 Task: open an excel sheet and write heading  Budget MasterAdd Categories in a column and its values below  'Housing, Transportation, Groceries, Utilities, Entertainment, Dining Out, Health, Miscellaneous, Savings & Total. 'Add Budgeted amountin next column and its values below  $1,500, $300, $400, $150, $200, $250, $100, $150, $500 & $3,550. Add Actual amount in next column and its values below  $1,400, $280, $420, $160, $180, $270, $90, $140, $550 & $3,550. Add Difference in next column and its values below  -$100, -$20, +$20, +$10, -$20, +$20, -$10, -$10, +$50 & $0. J6Save page Excel Spreadsheet File Workbook Sheetbook
Action: Mouse moved to (540, 259)
Screenshot: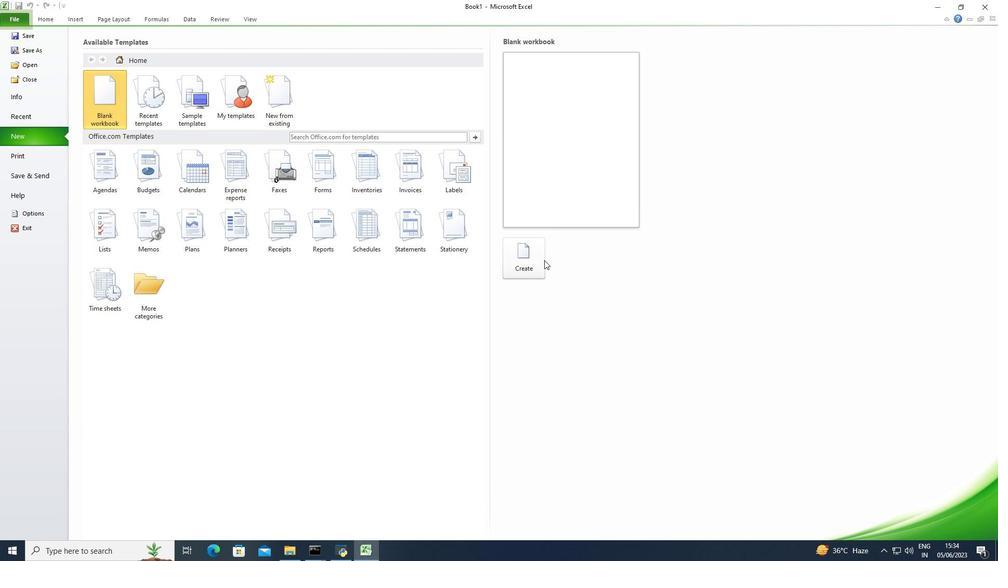 
Action: Mouse pressed left at (540, 259)
Screenshot: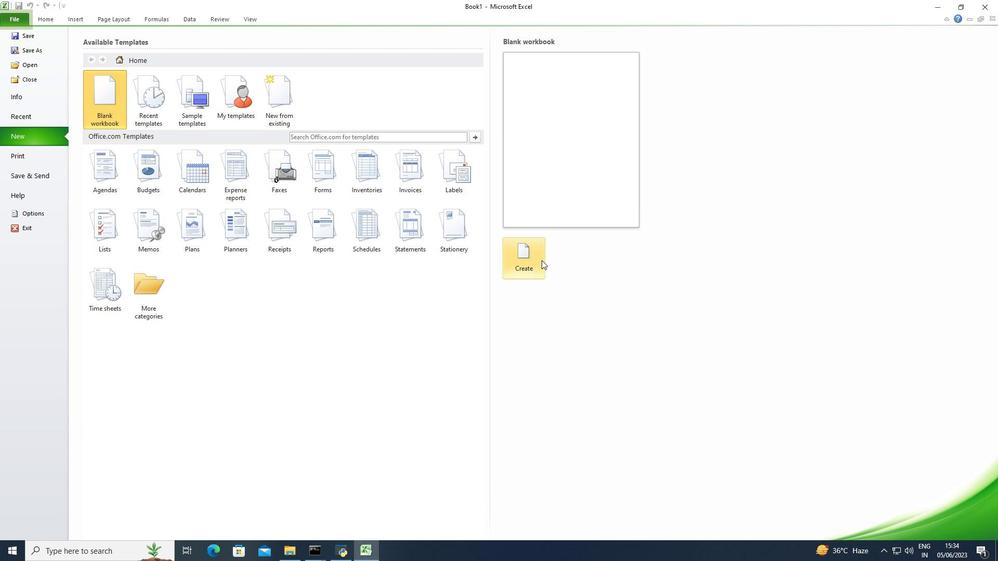 
Action: Mouse moved to (29, 101)
Screenshot: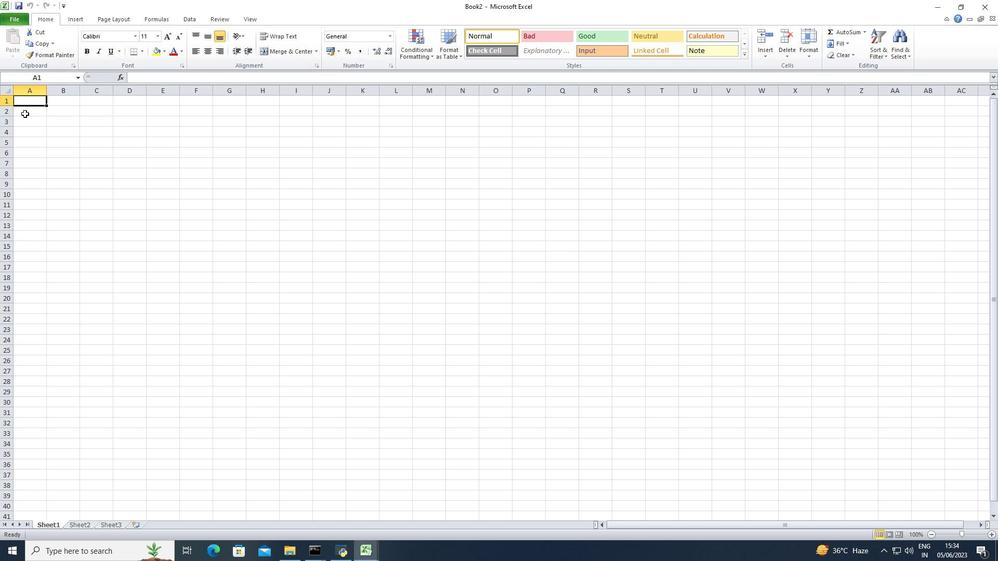 
Action: Mouse pressed left at (29, 101)
Screenshot: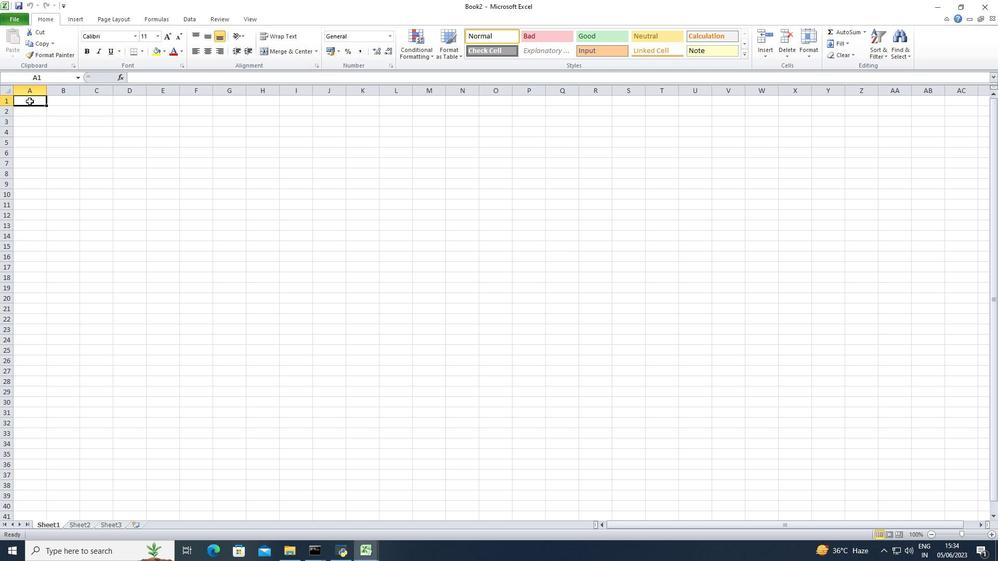 
Action: Key pressed <Key.shift>Budget<Key.space><Key.shift>Master<Key.down><Key.down><Key.shift>Categories<Key.down><Key.shift>Housing<Key.down><Key.shift>Transportation<Key.down><Key.shift>Groceries<Key.enter><Key.shift><Key.shift><Key.shift><Key.shift><Key.shift><Key.shift><Key.shift>Utilities<Key.enter><Key.shift>Entertainment<Key.down><Key.shift>Dining<Key.space><Key.shift>Out<Key.down><Key.shift>Health<Key.enter><Key.shift>Miscellaneous<Key.down><Key.shift>Savings<Key.down><Key.shift>Total<Key.down><Key.right><Key.right><Key.up><Key.up><Key.up><Key.up><Key.up><Key.up><Key.up><Key.up><Key.up><Key.up><Key.up><Key.shift>Budgeted<Key.space><Key.shift>Amount<Key.down>1500<Key.down>300<Key.down>400<Key.down>150<Key.down>200<Key.down>250<Key.down>100<Key.down>150<Key.down>500<Key.down>3550<Key.down>
Screenshot: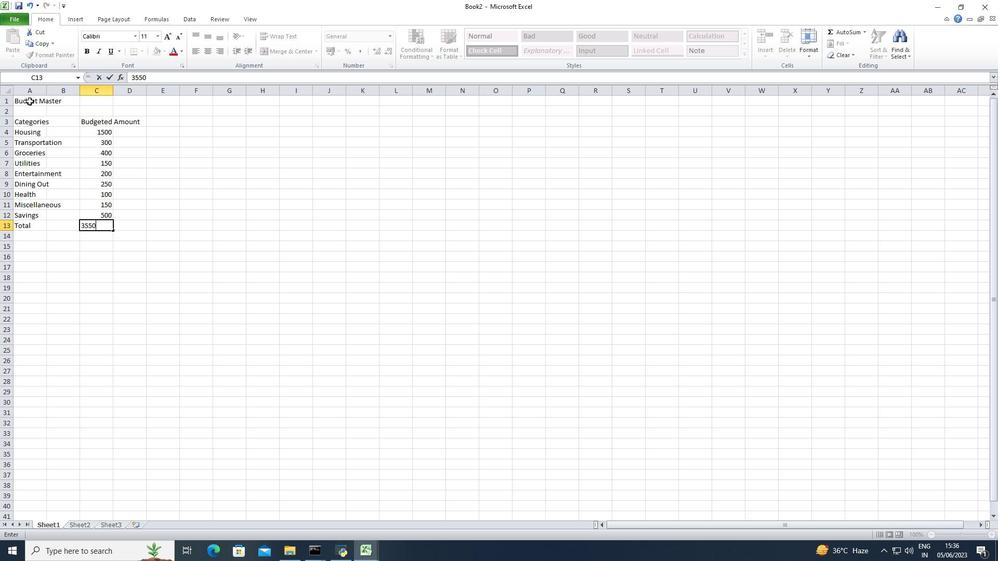 
Action: Mouse moved to (94, 129)
Screenshot: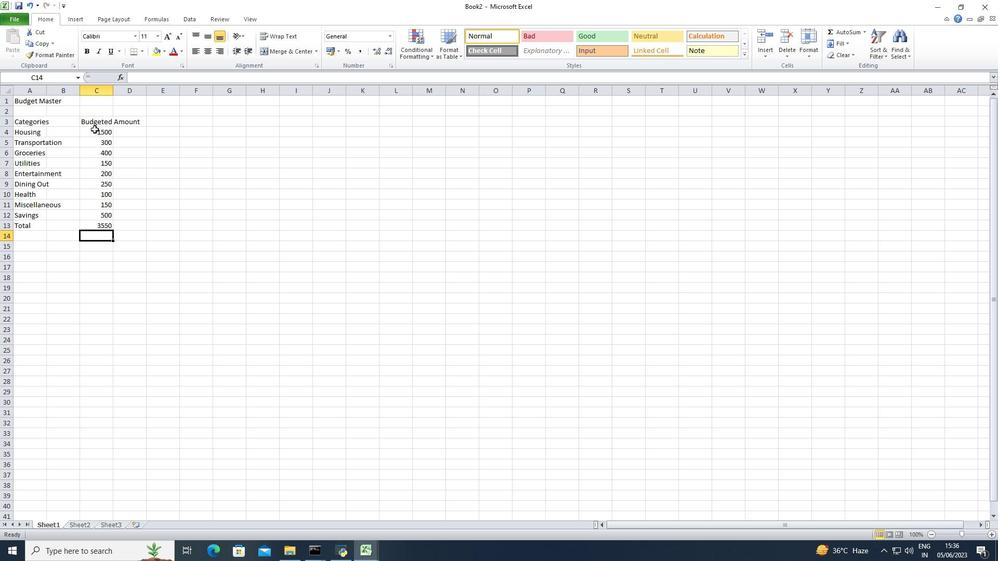 
Action: Mouse pressed left at (94, 129)
Screenshot: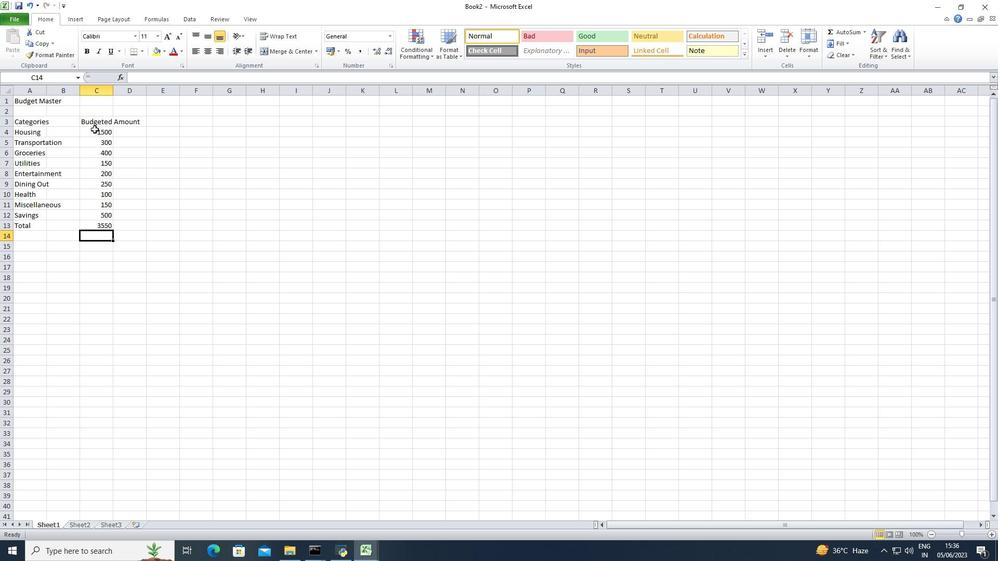 
Action: Mouse moved to (389, 32)
Screenshot: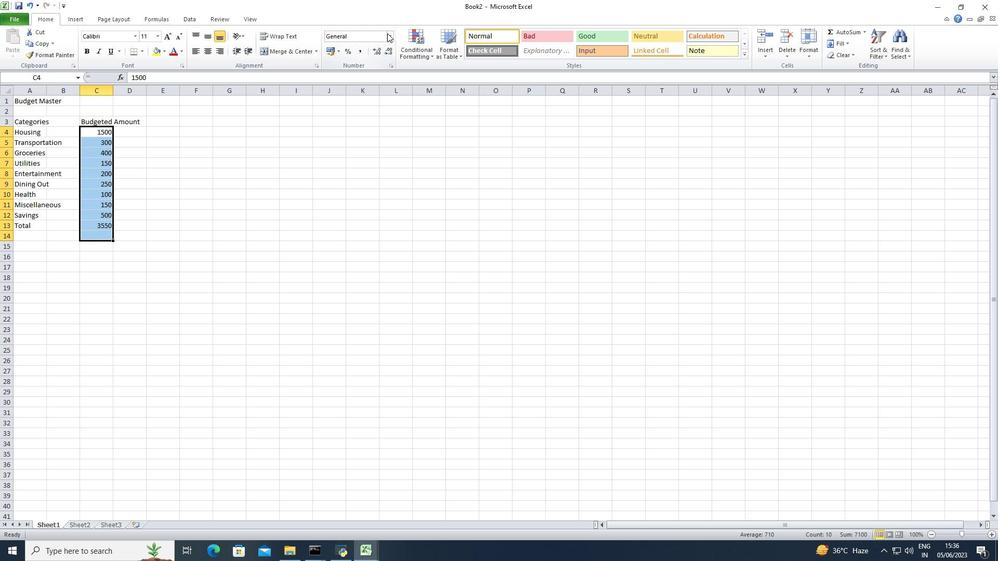 
Action: Mouse pressed left at (389, 32)
Screenshot: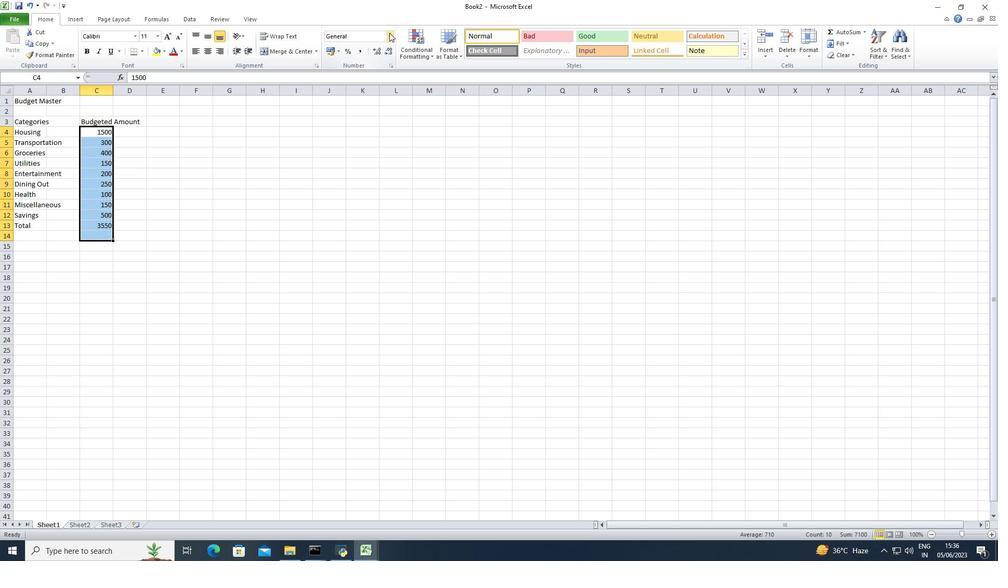 
Action: Mouse moved to (404, 298)
Screenshot: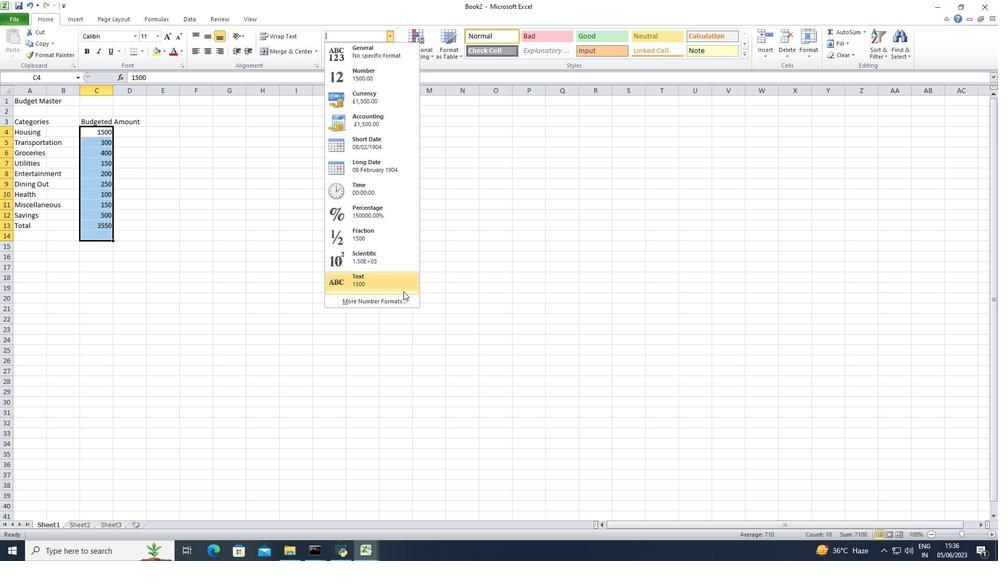 
Action: Mouse pressed left at (404, 298)
Screenshot: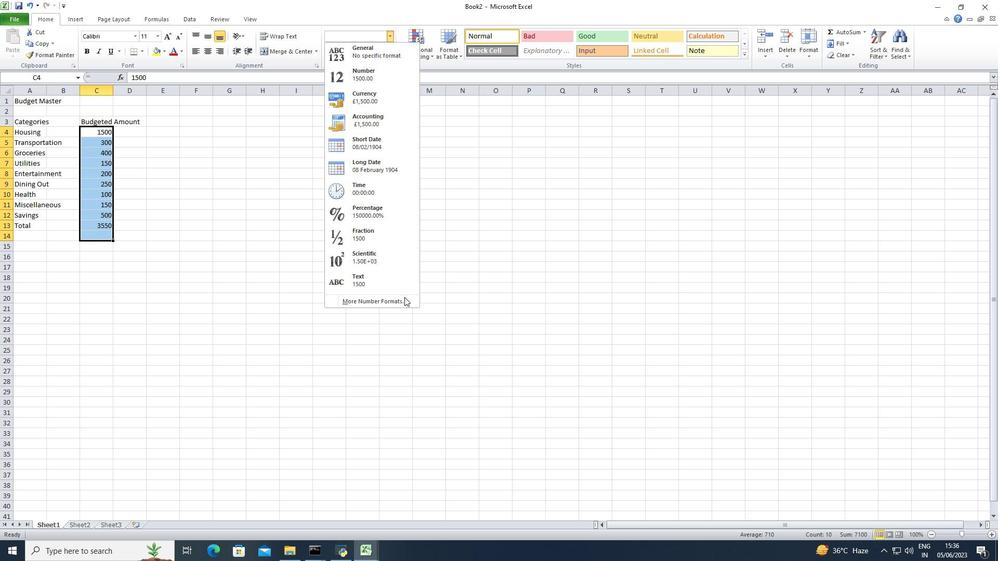 
Action: Mouse moved to (157, 191)
Screenshot: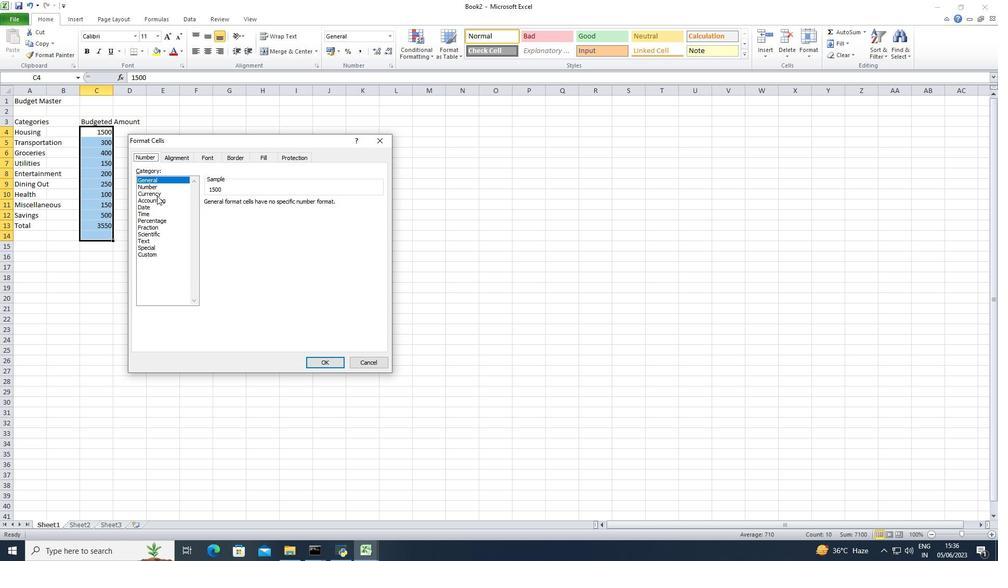 
Action: Mouse pressed left at (157, 191)
Screenshot: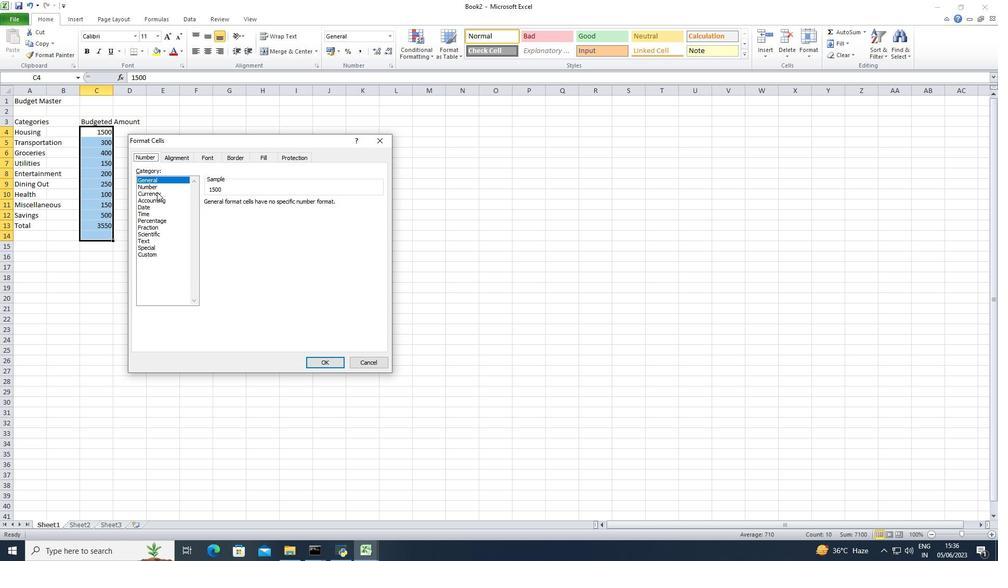 
Action: Mouse moved to (272, 203)
Screenshot: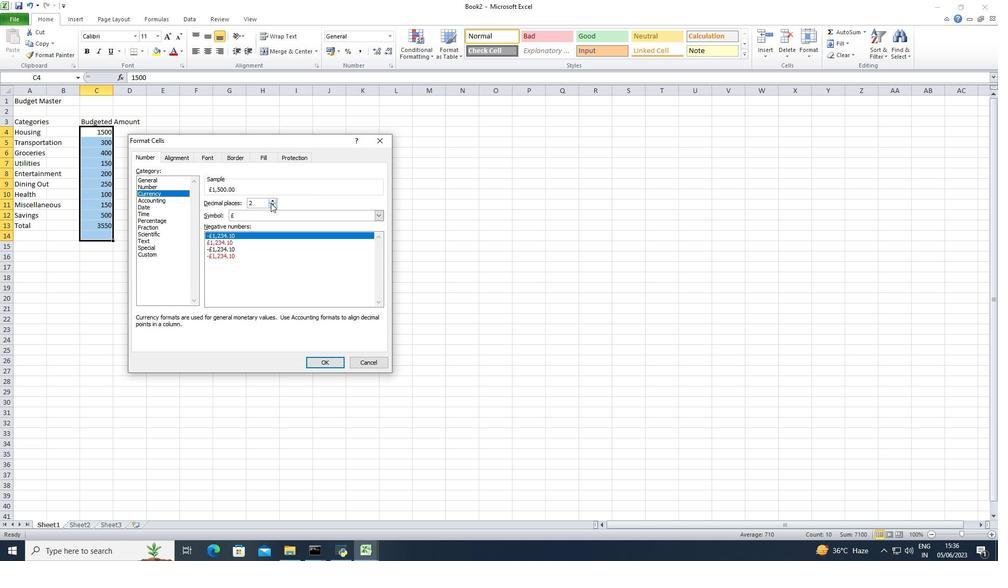 
Action: Mouse pressed left at (272, 203)
Screenshot: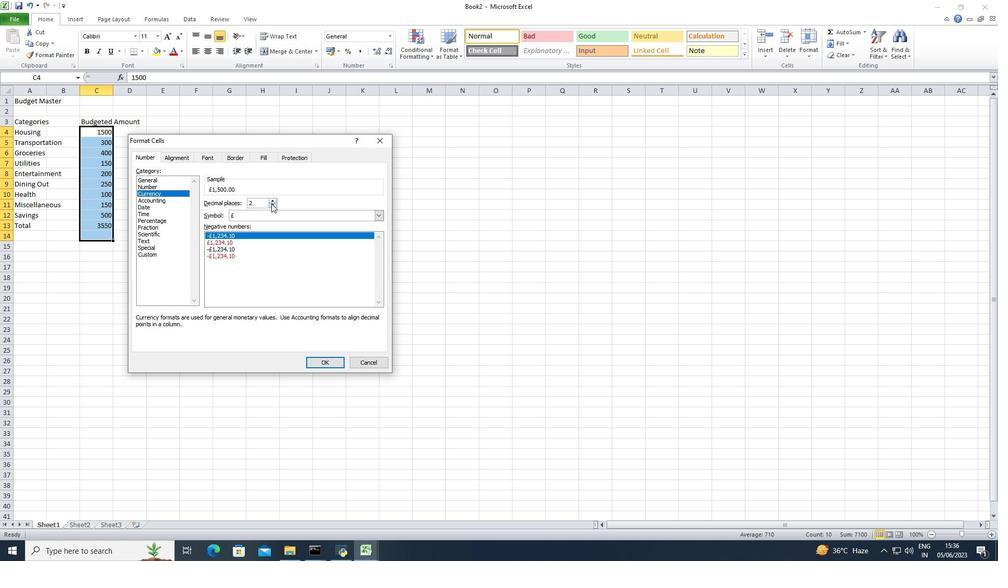 
Action: Mouse pressed left at (272, 203)
Screenshot: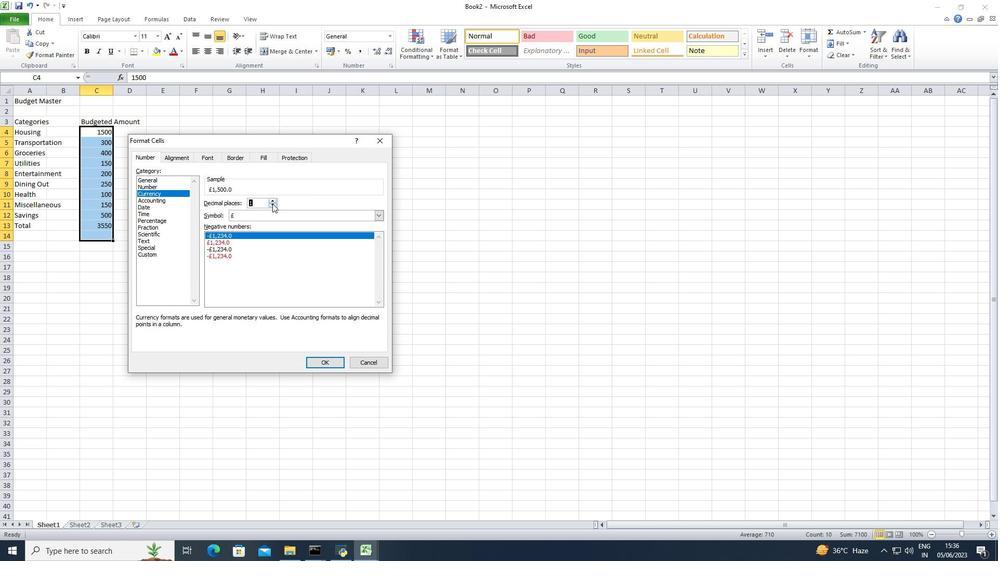 
Action: Mouse moved to (275, 214)
Screenshot: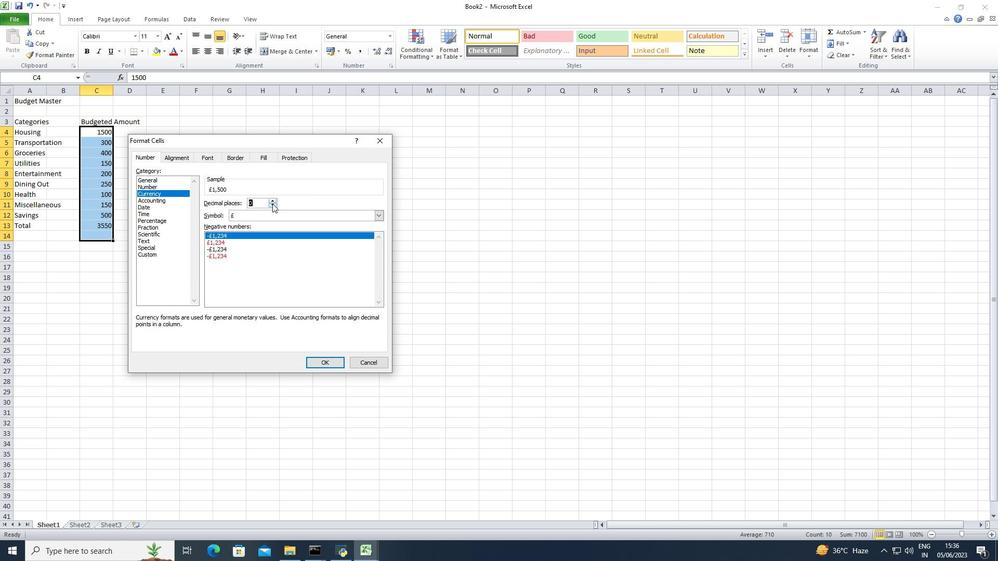 
Action: Mouse pressed left at (275, 214)
Screenshot: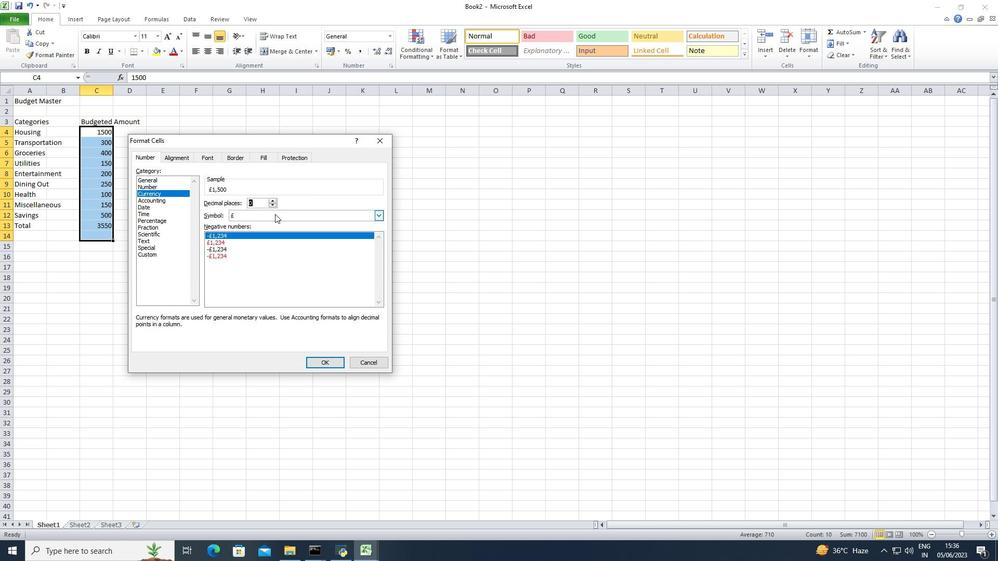 
Action: Mouse moved to (275, 248)
Screenshot: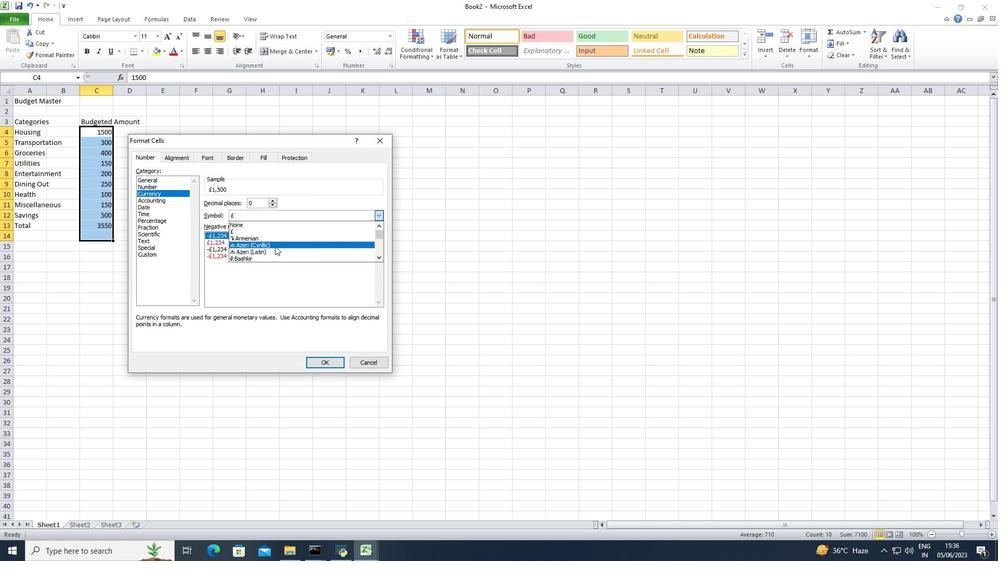 
Action: Mouse scrolled (275, 248) with delta (0, 0)
Screenshot: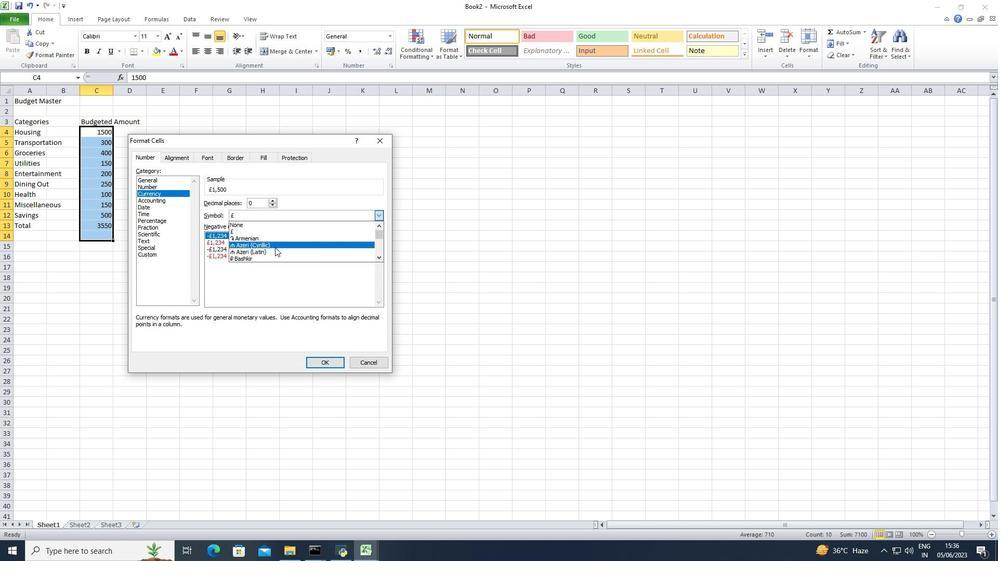 
Action: Mouse scrolled (275, 248) with delta (0, 0)
Screenshot: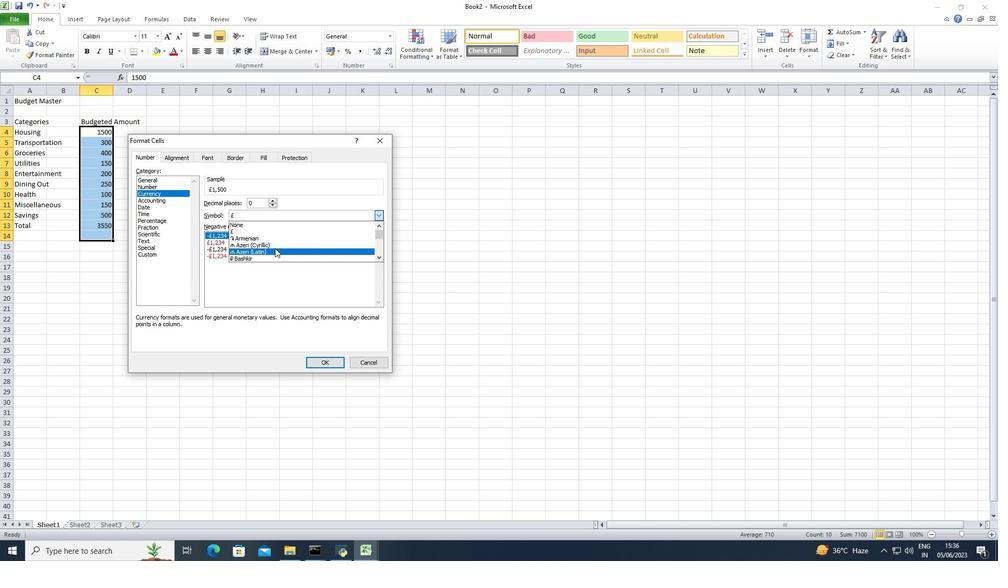 
Action: Mouse scrolled (275, 248) with delta (0, 0)
Screenshot: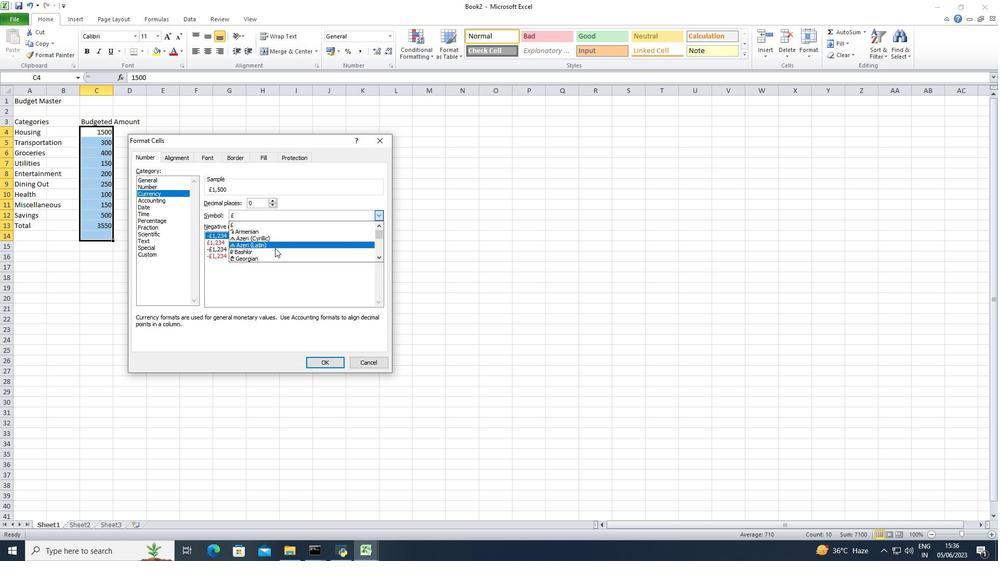 
Action: Mouse scrolled (275, 248) with delta (0, 0)
Screenshot: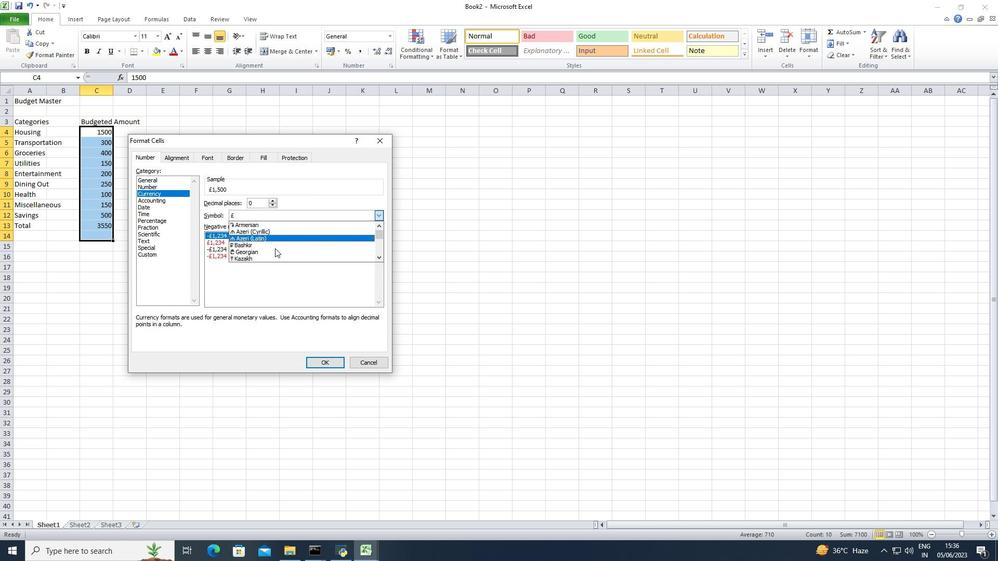 
Action: Mouse scrolled (275, 248) with delta (0, 0)
Screenshot: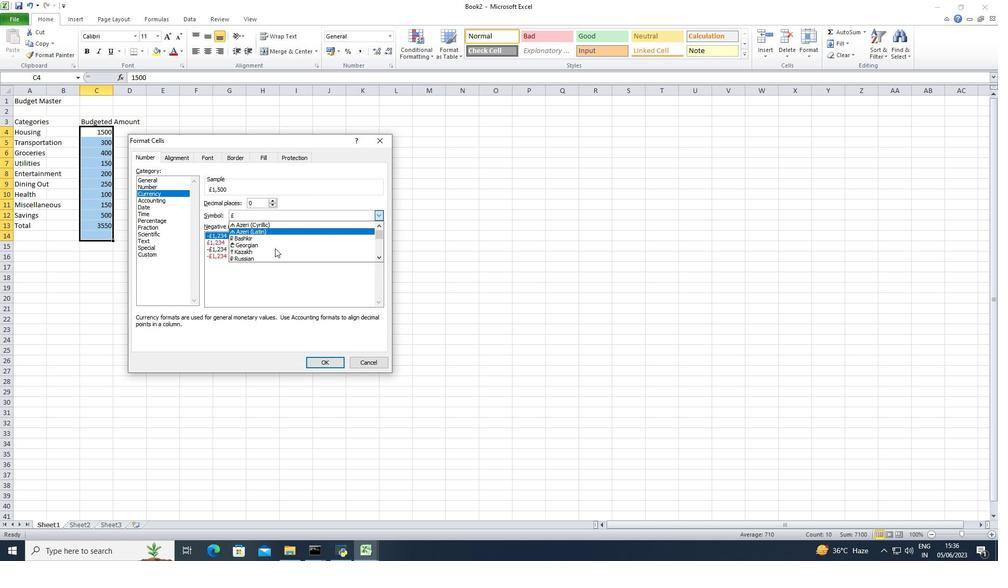 
Action: Mouse scrolled (275, 248) with delta (0, 0)
Screenshot: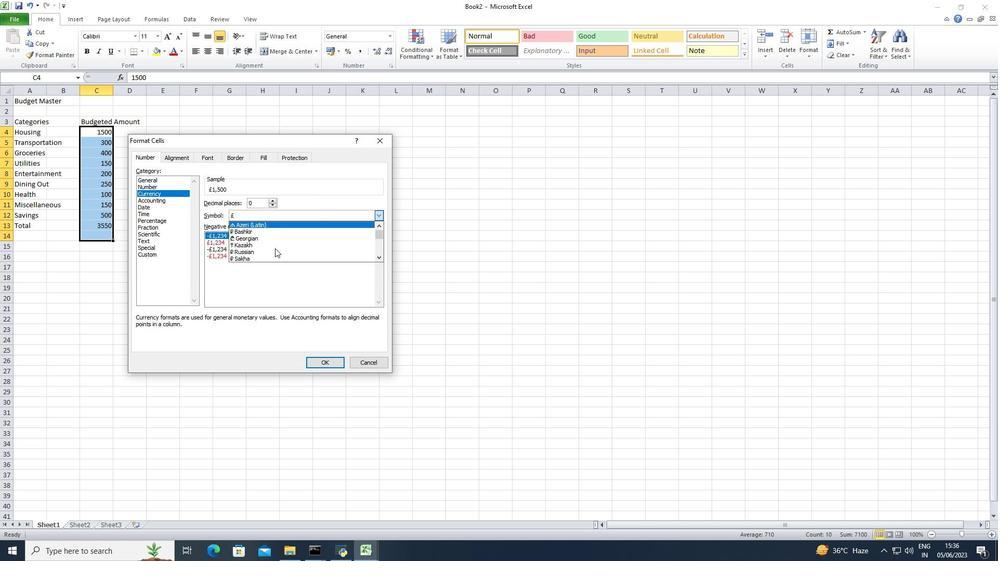 
Action: Mouse scrolled (275, 248) with delta (0, 0)
Screenshot: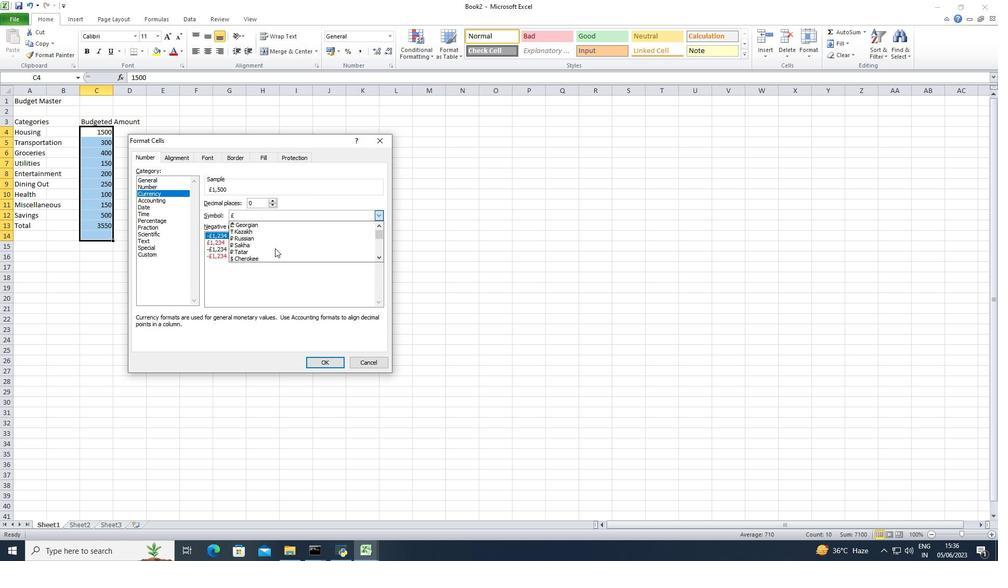 
Action: Mouse scrolled (275, 248) with delta (0, 0)
Screenshot: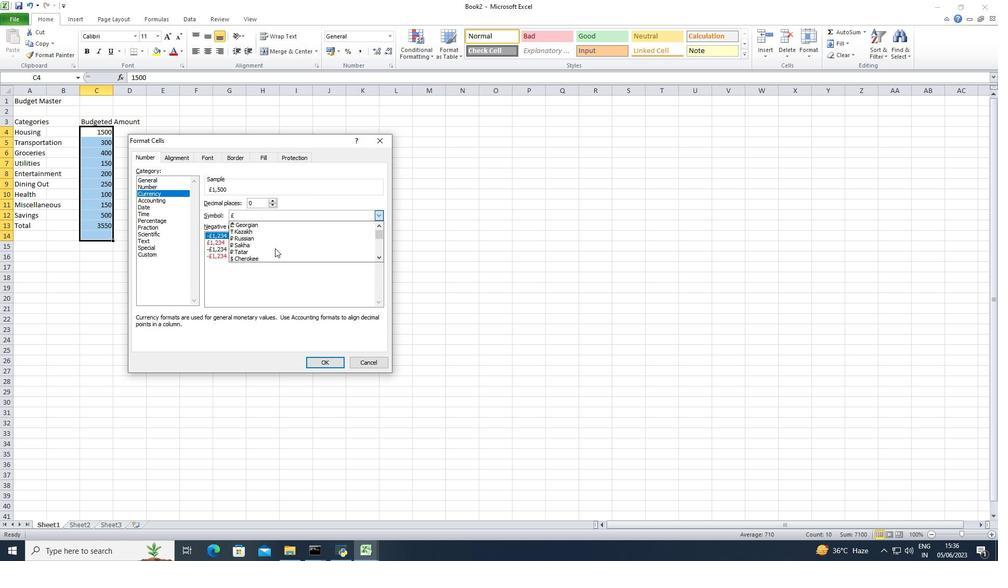 
Action: Mouse scrolled (275, 248) with delta (0, 0)
Screenshot: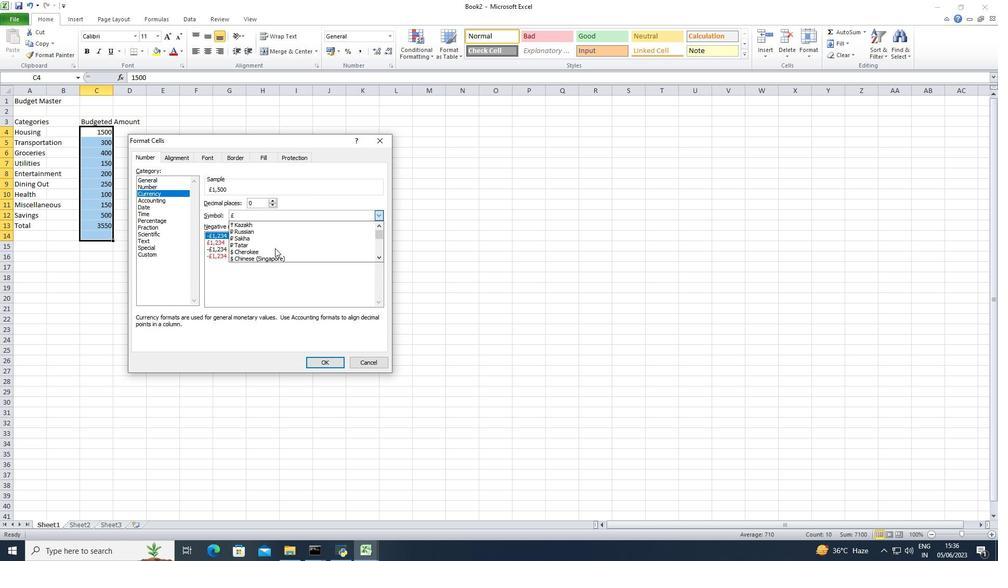 
Action: Mouse scrolled (275, 248) with delta (0, 0)
Screenshot: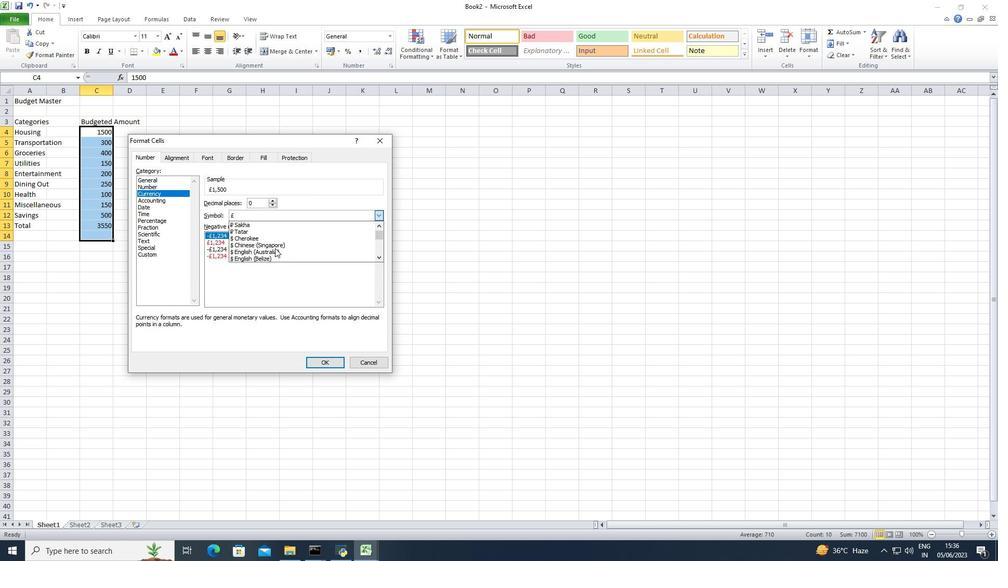 
Action: Mouse moved to (275, 249)
Screenshot: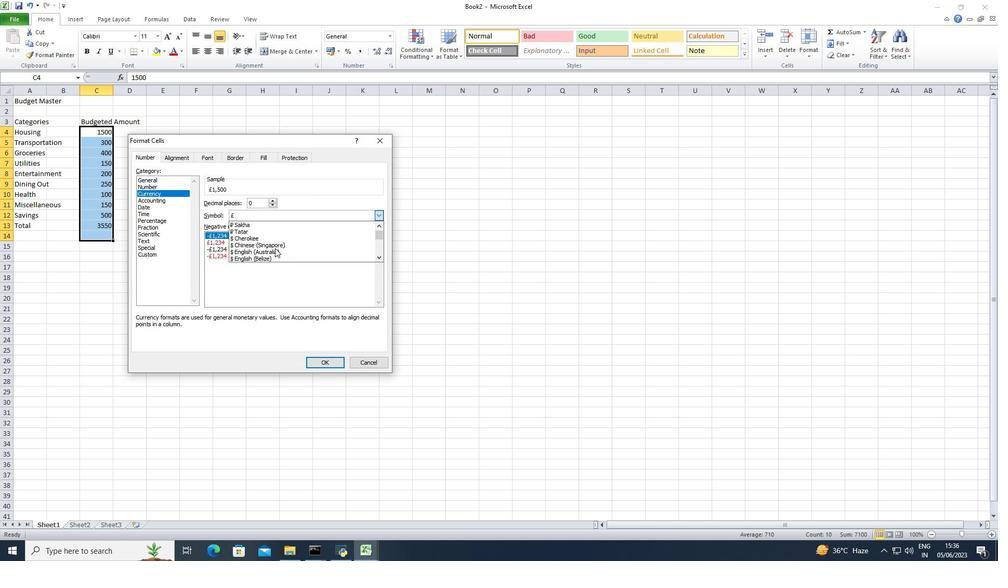 
Action: Mouse scrolled (275, 249) with delta (0, 0)
Screenshot: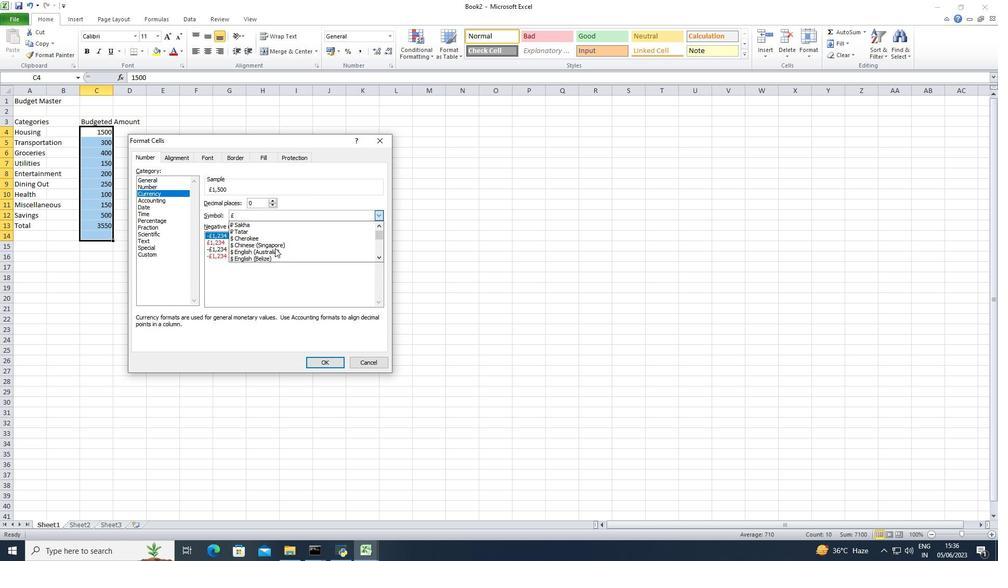 
Action: Mouse moved to (281, 239)
Screenshot: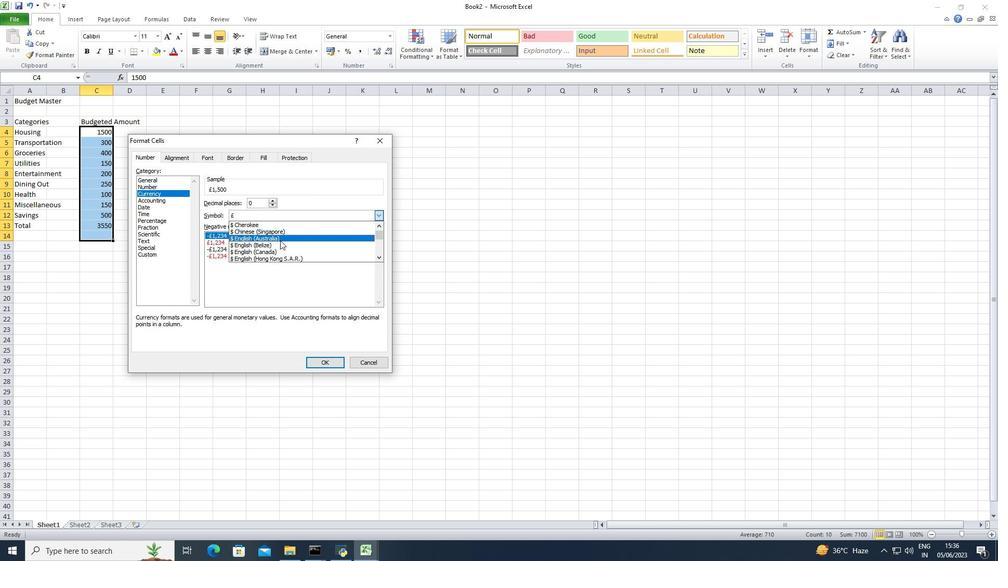 
Action: Mouse pressed left at (281, 239)
Screenshot: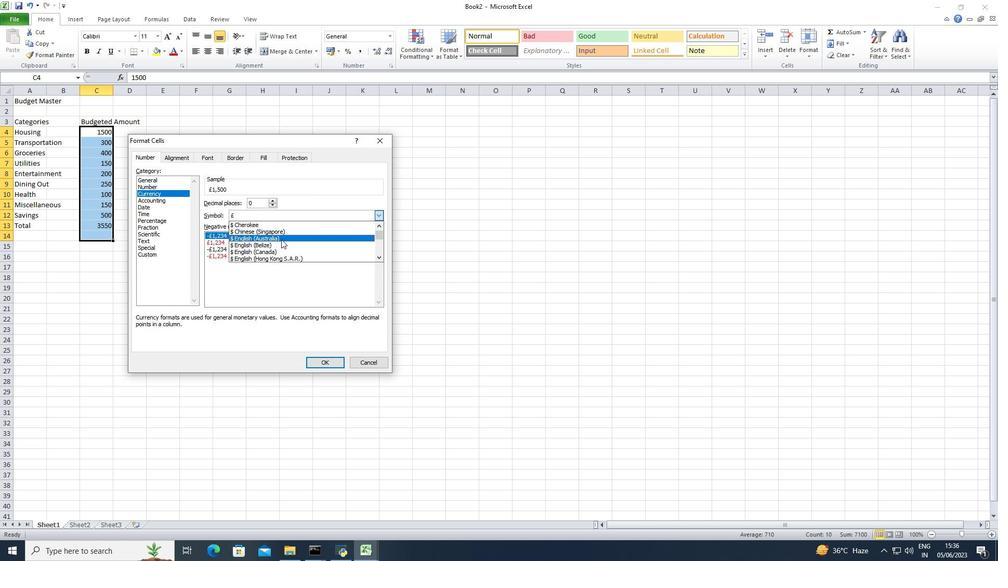 
Action: Mouse moved to (313, 365)
Screenshot: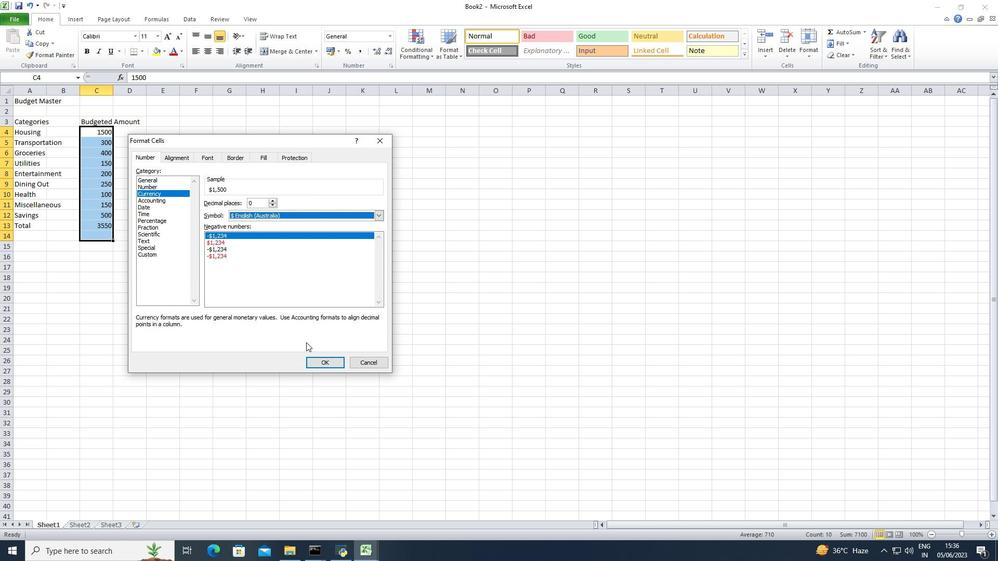 
Action: Mouse pressed left at (313, 365)
Screenshot: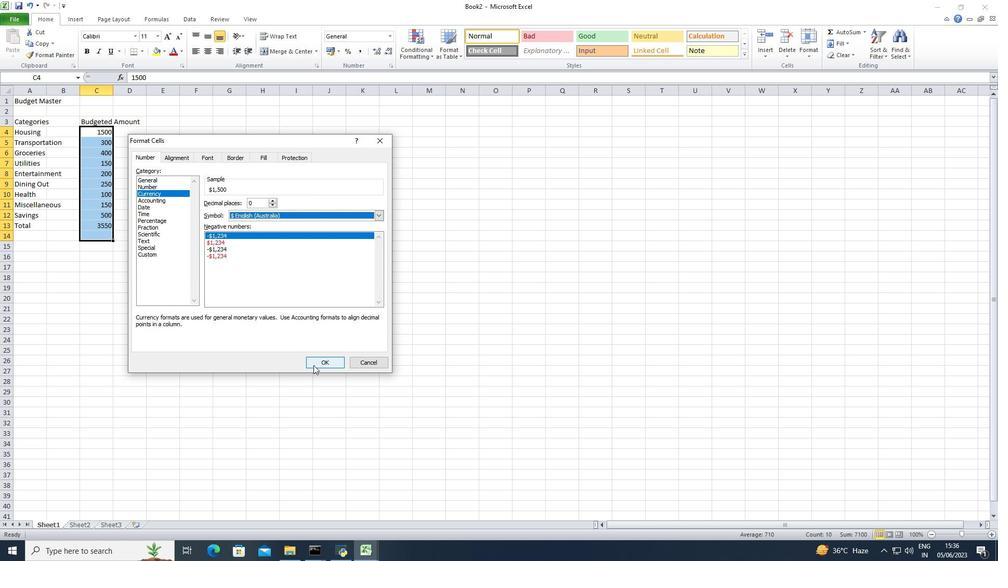 
Action: Mouse moved to (192, 124)
Screenshot: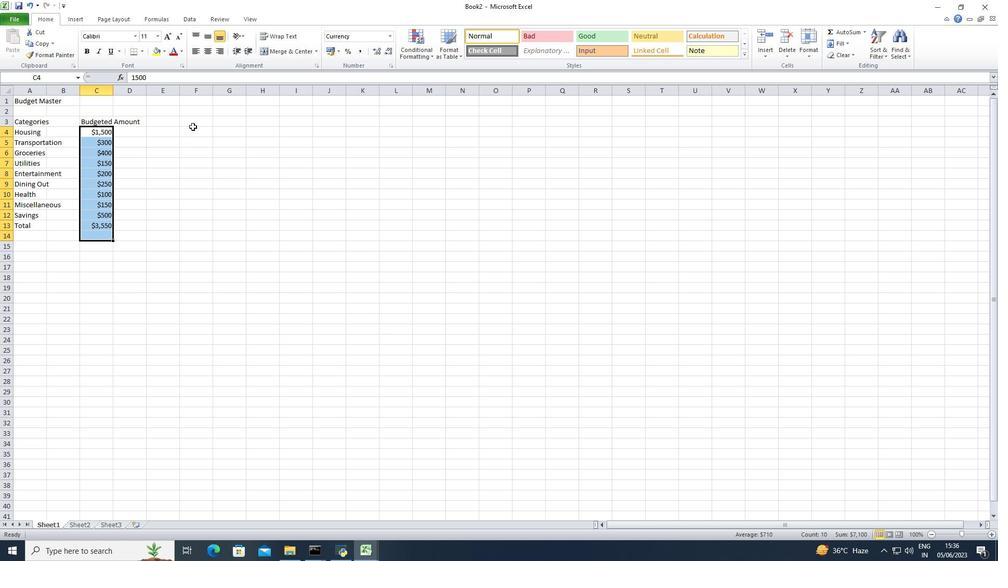 
Action: Mouse pressed left at (192, 124)
Screenshot: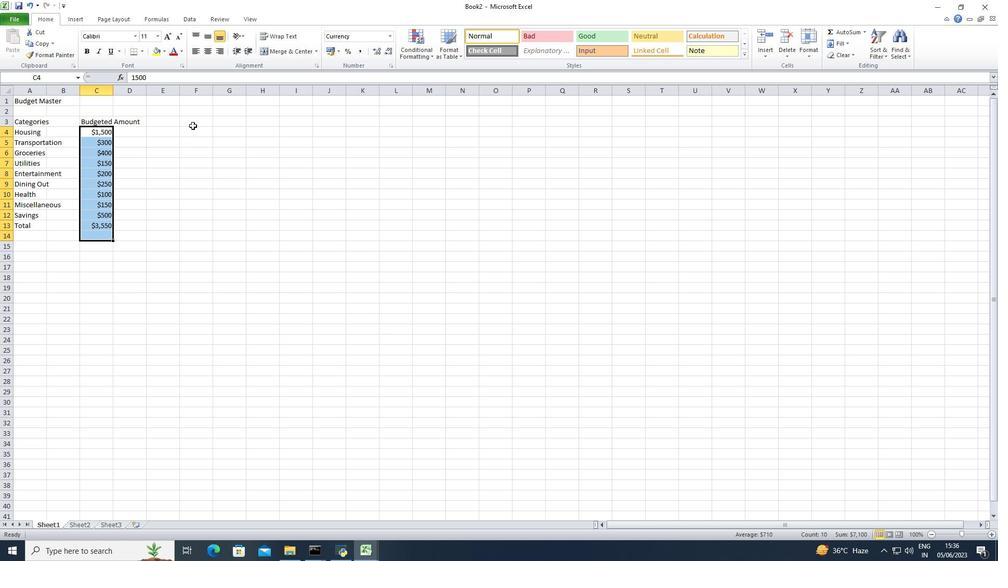 
Action: Key pressed <Key.shift>Actual<Key.space>amount<Key.down>1400<Key.down>280<Key.down>420<Key.down>160<Key.down>180<Key.down>270<Key.down>90<Key.down>140<Key.down>550<Key.down>3550<Key.down>
Screenshot: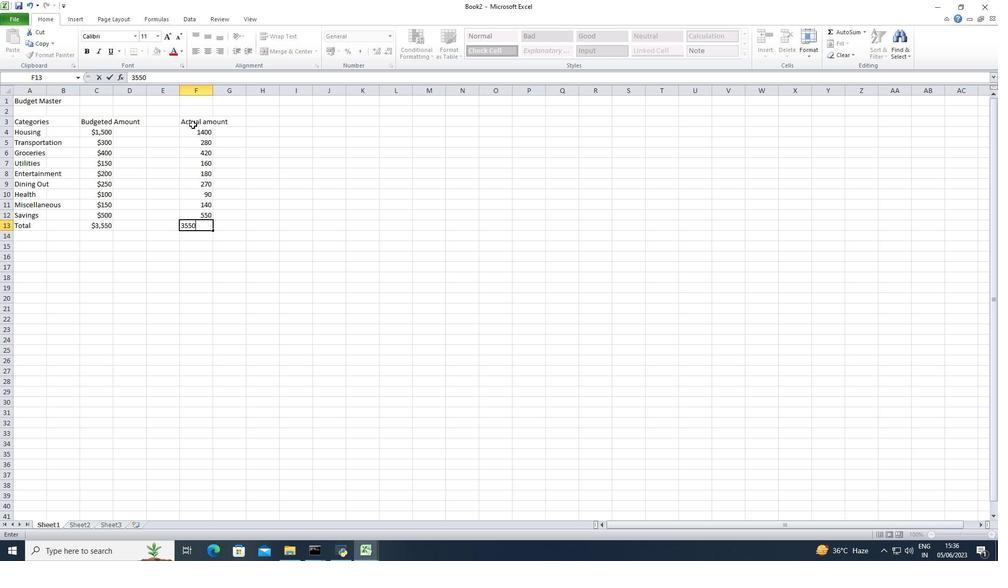 
Action: Mouse moved to (198, 129)
Screenshot: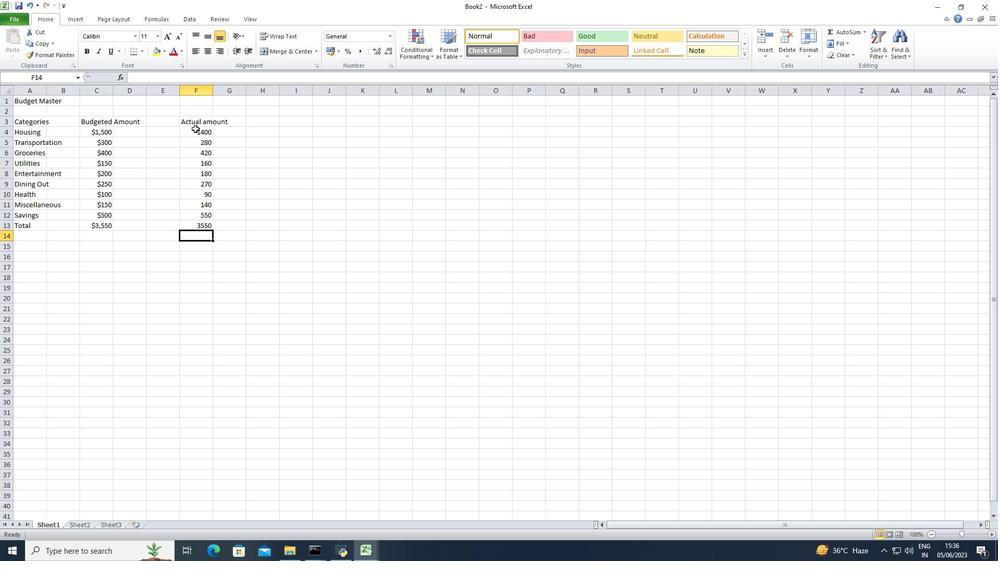 
Action: Mouse pressed left at (198, 129)
Screenshot: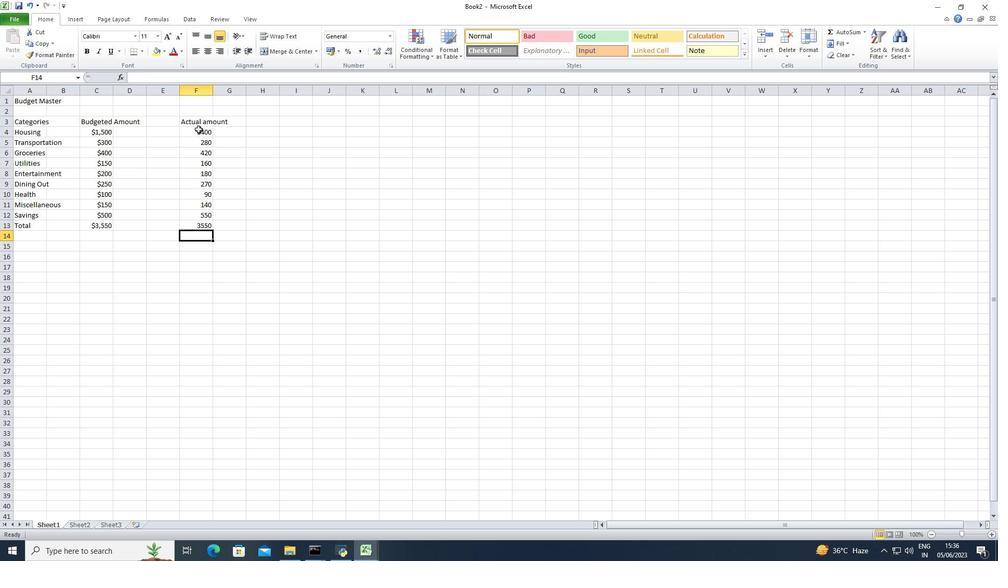 
Action: Mouse moved to (388, 34)
Screenshot: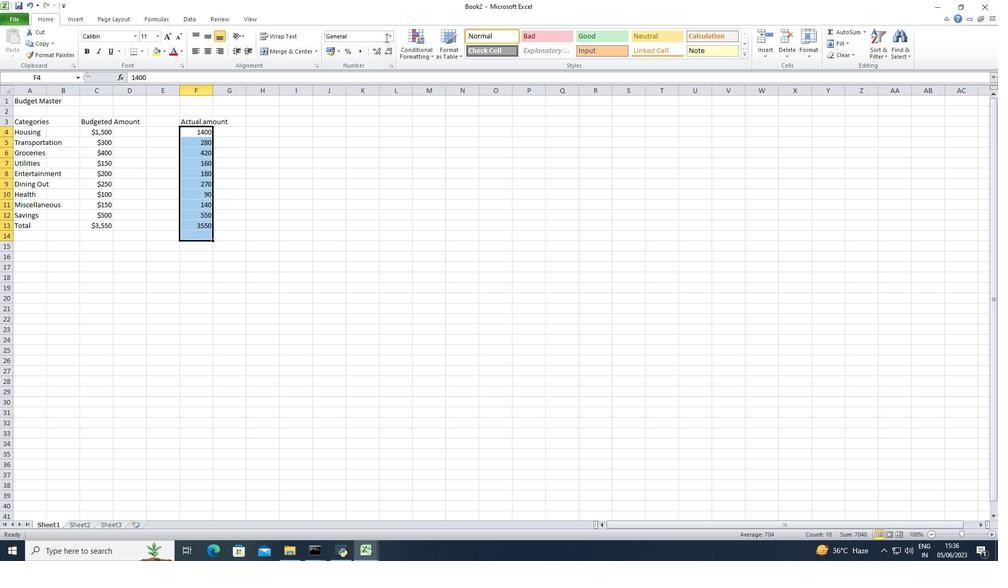 
Action: Mouse pressed left at (388, 34)
Screenshot: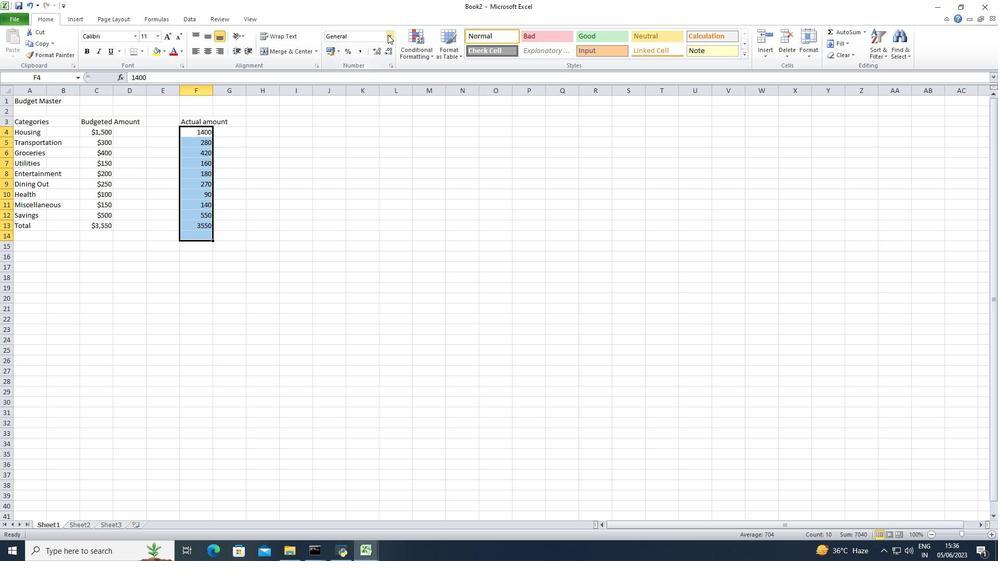 
Action: Mouse moved to (383, 296)
Screenshot: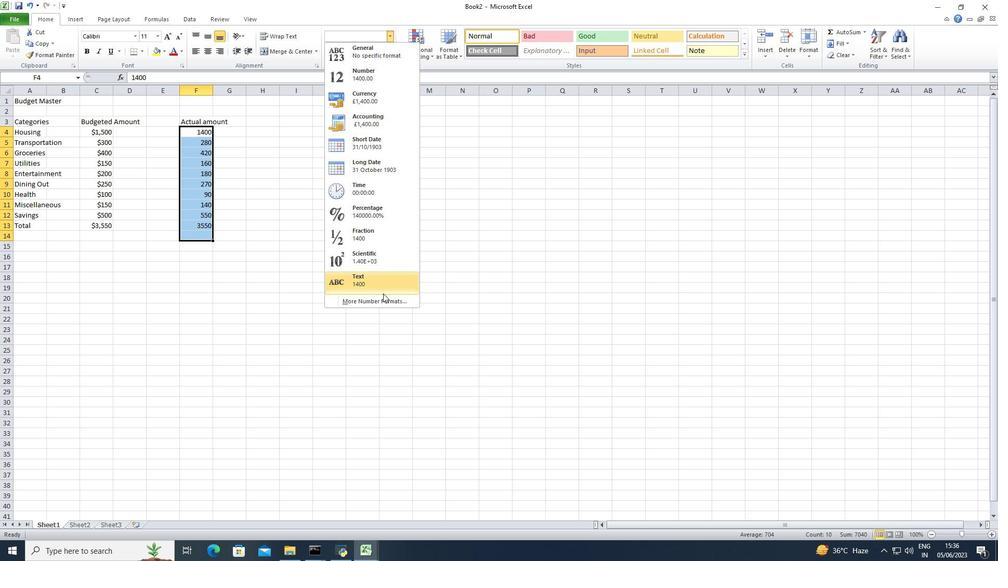 
Action: Mouse pressed left at (383, 296)
Screenshot: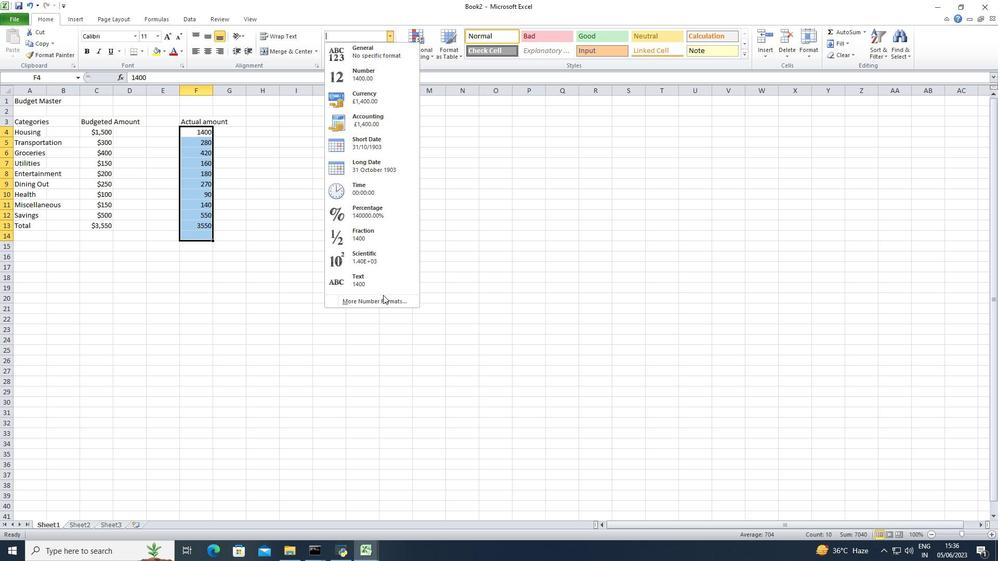 
Action: Mouse moved to (162, 194)
Screenshot: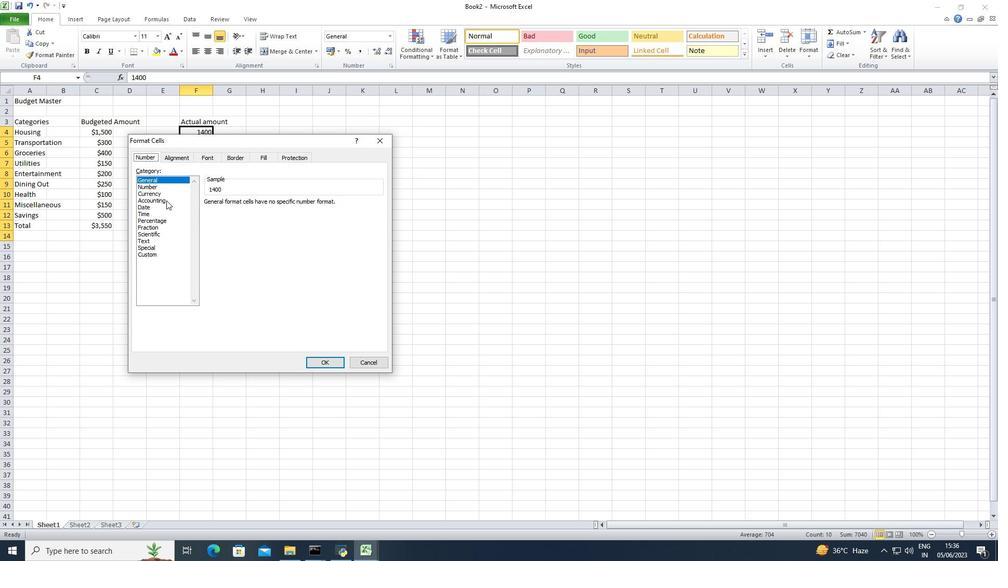 
Action: Mouse pressed left at (162, 194)
Screenshot: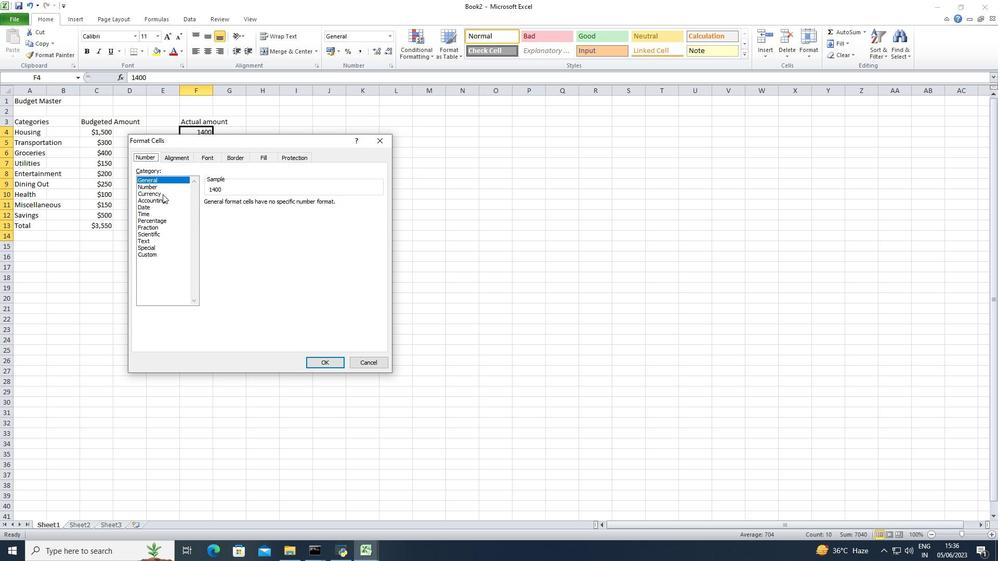 
Action: Mouse moved to (278, 207)
Screenshot: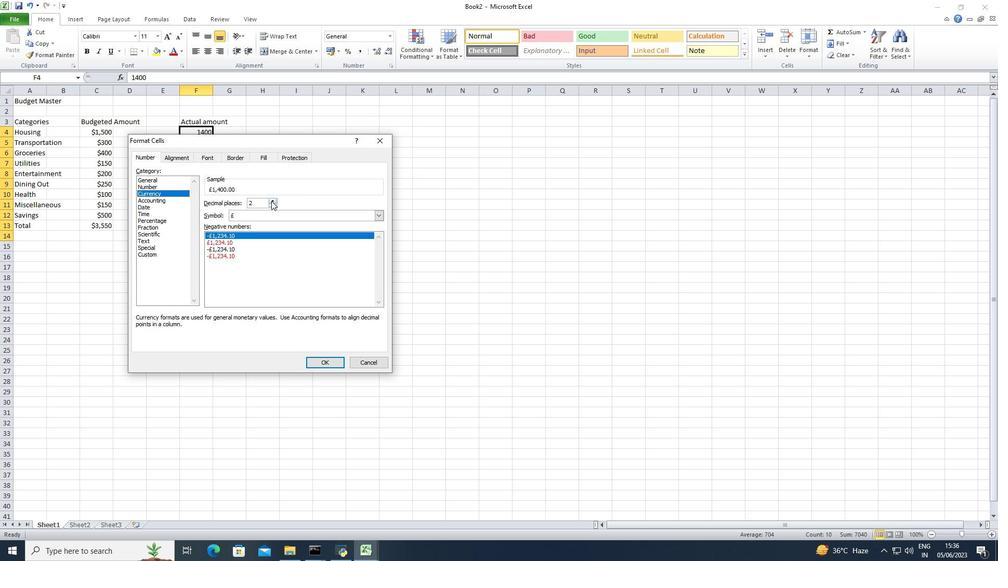 
Action: Mouse pressed left at (278, 207)
Screenshot: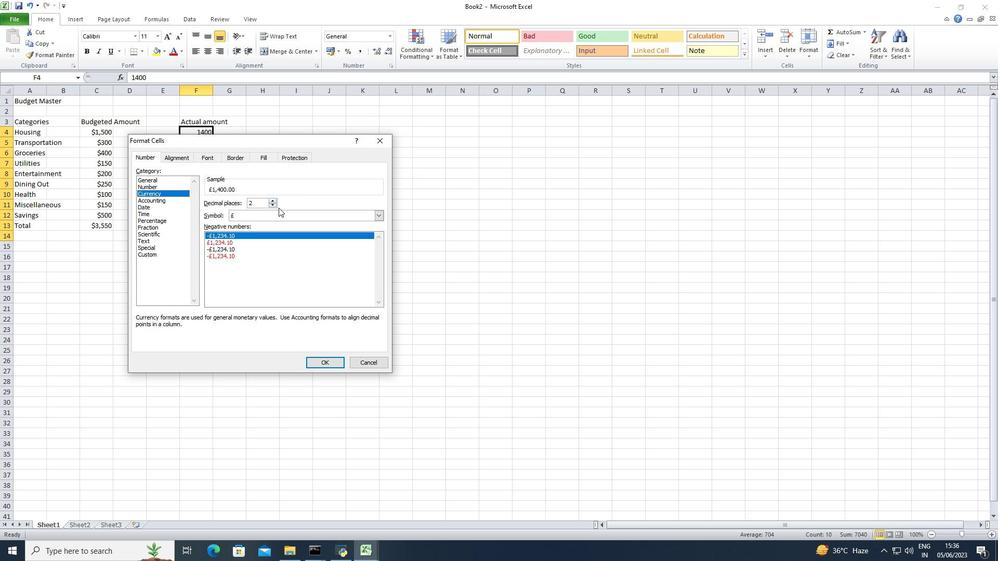 
Action: Mouse moved to (268, 207)
Screenshot: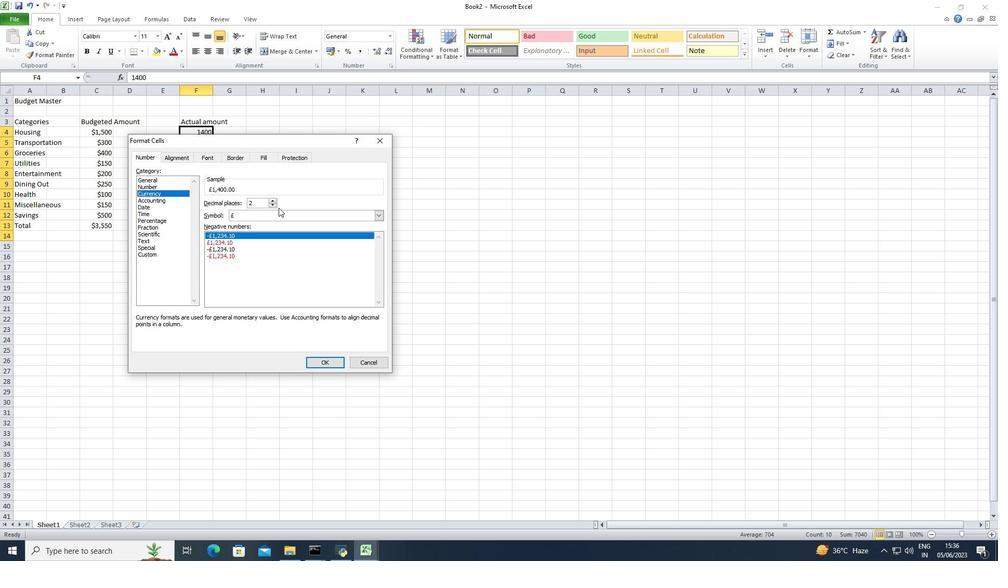 
Action: Mouse pressed left at (268, 207)
Screenshot: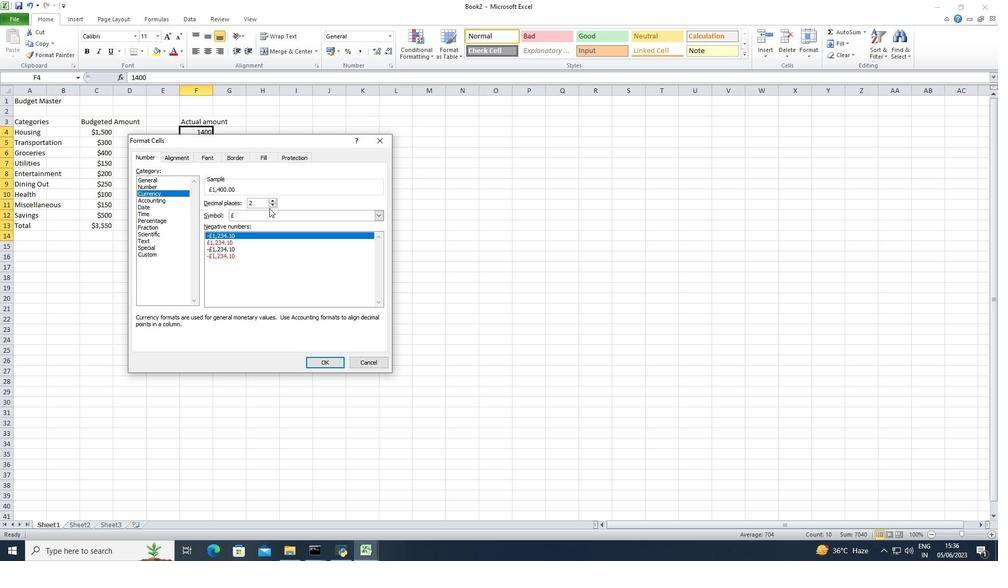 
Action: Mouse moved to (268, 206)
Screenshot: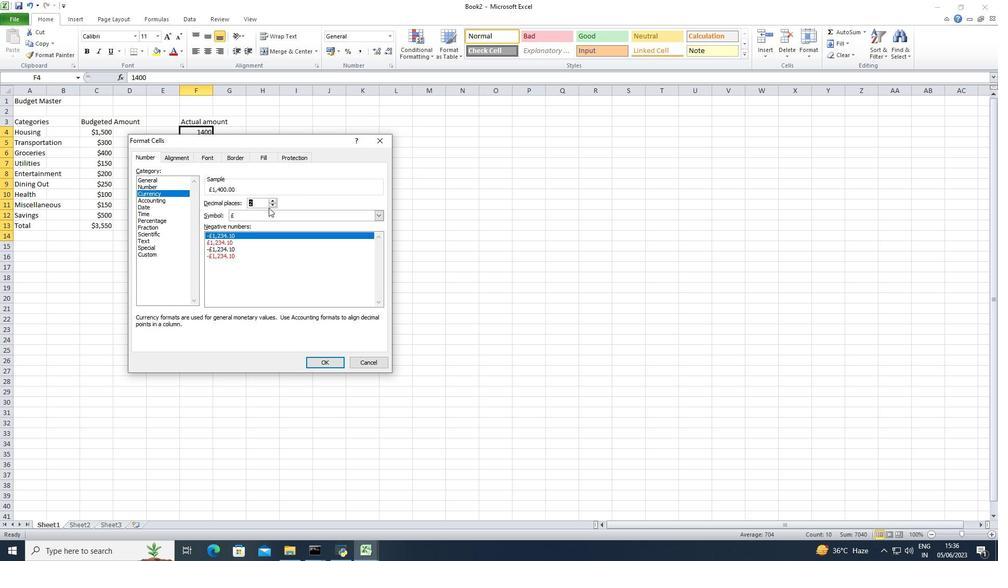 
Action: Mouse pressed left at (268, 206)
Screenshot: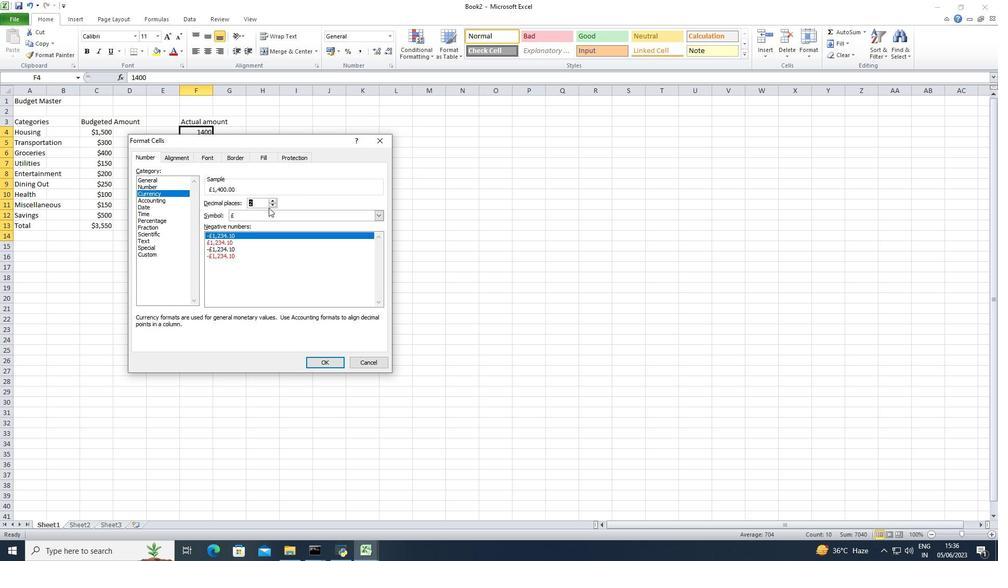 
Action: Mouse moved to (269, 206)
Screenshot: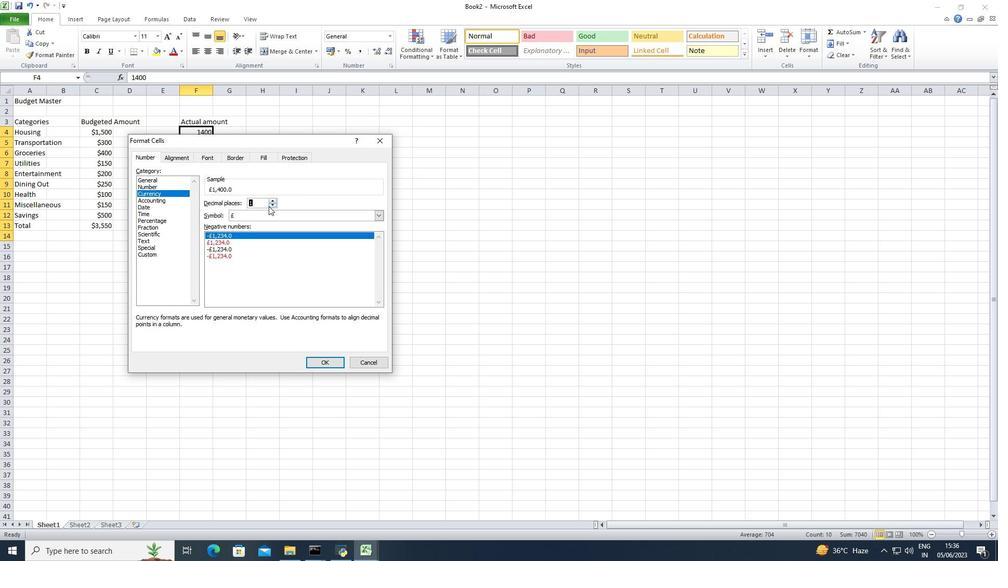 
Action: Mouse pressed left at (269, 206)
Screenshot: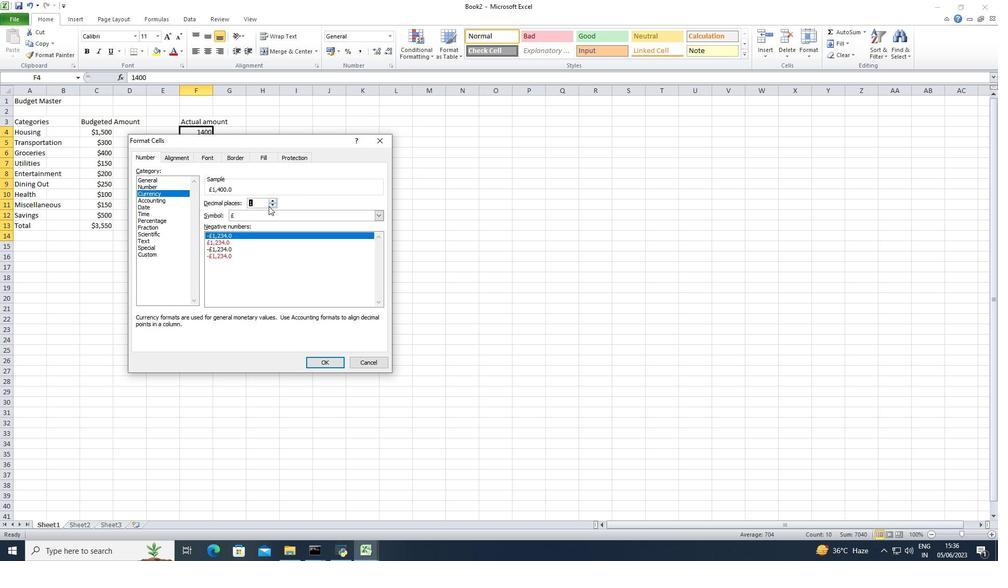 
Action: Mouse moved to (272, 209)
Screenshot: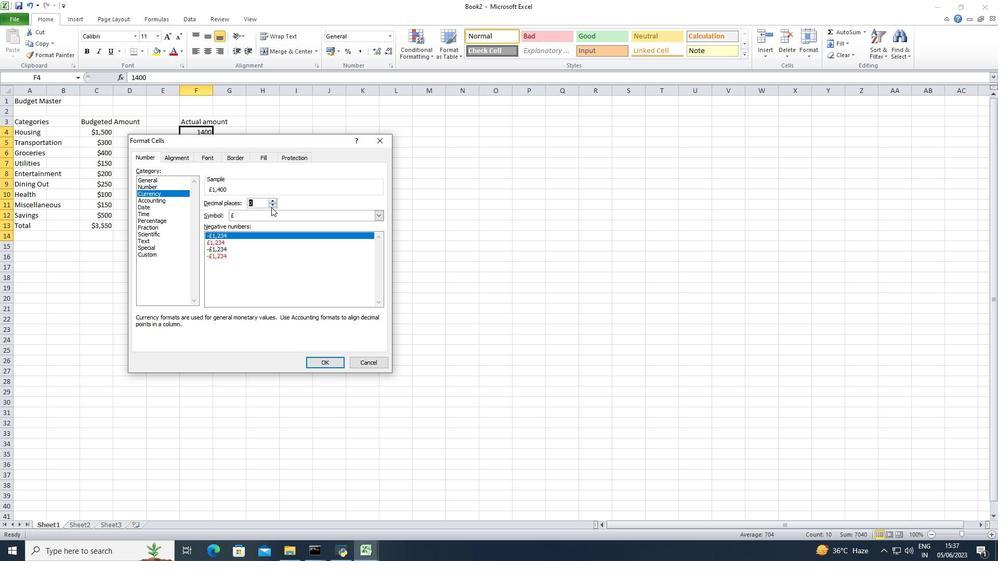 
Action: Mouse pressed left at (272, 209)
Screenshot: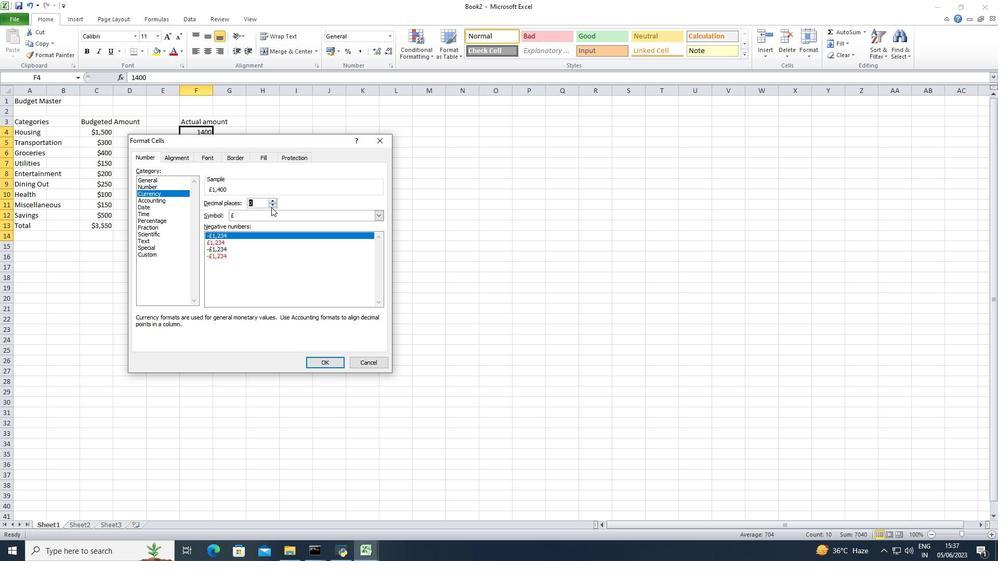 
Action: Mouse moved to (276, 217)
Screenshot: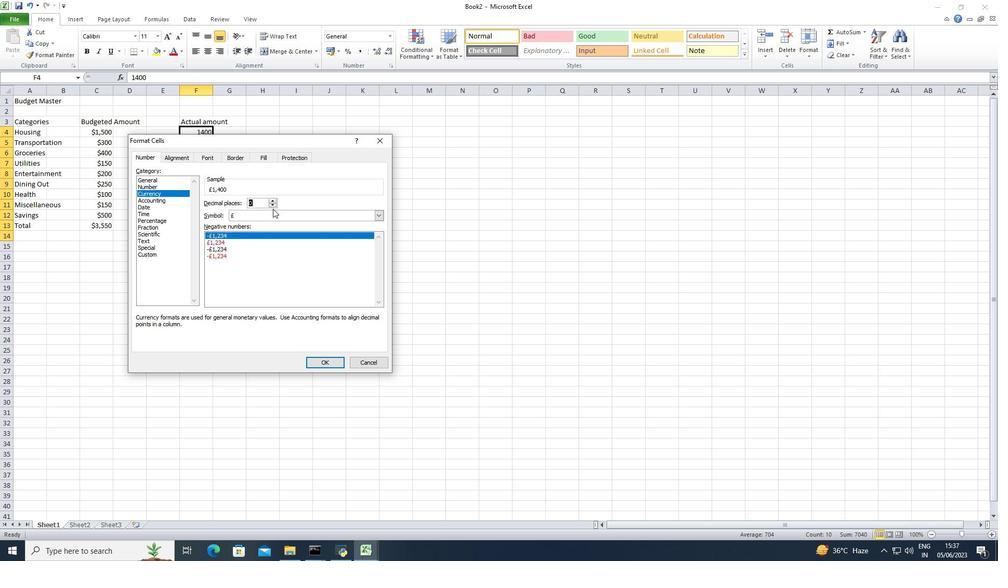 
Action: Mouse pressed left at (276, 217)
Screenshot: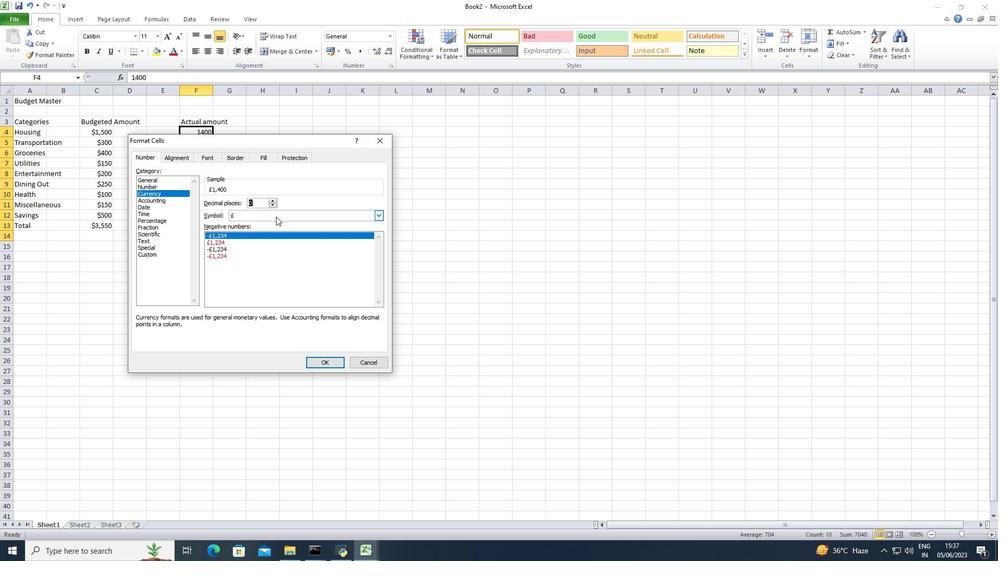 
Action: Mouse moved to (275, 245)
Screenshot: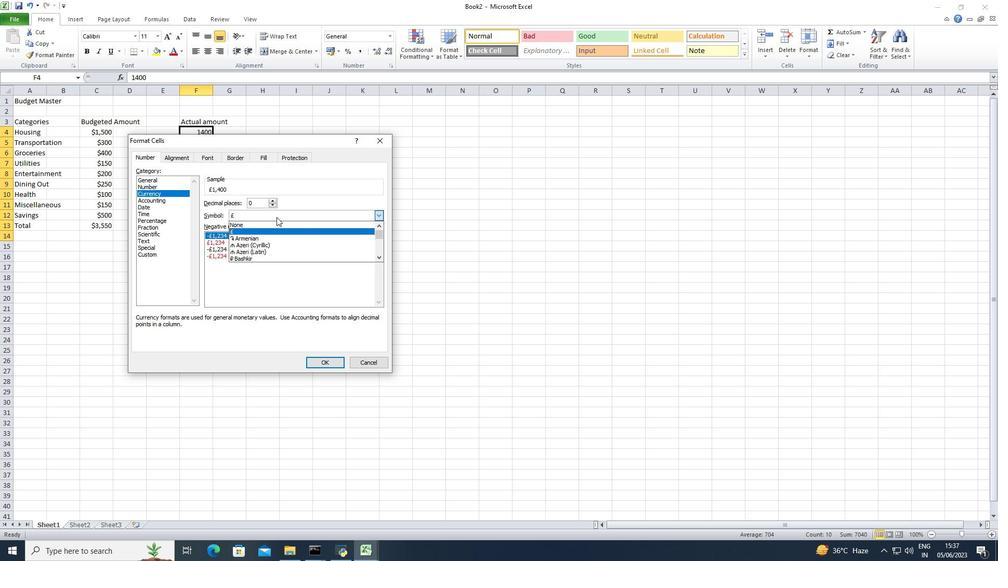 
Action: Mouse scrolled (275, 245) with delta (0, 0)
Screenshot: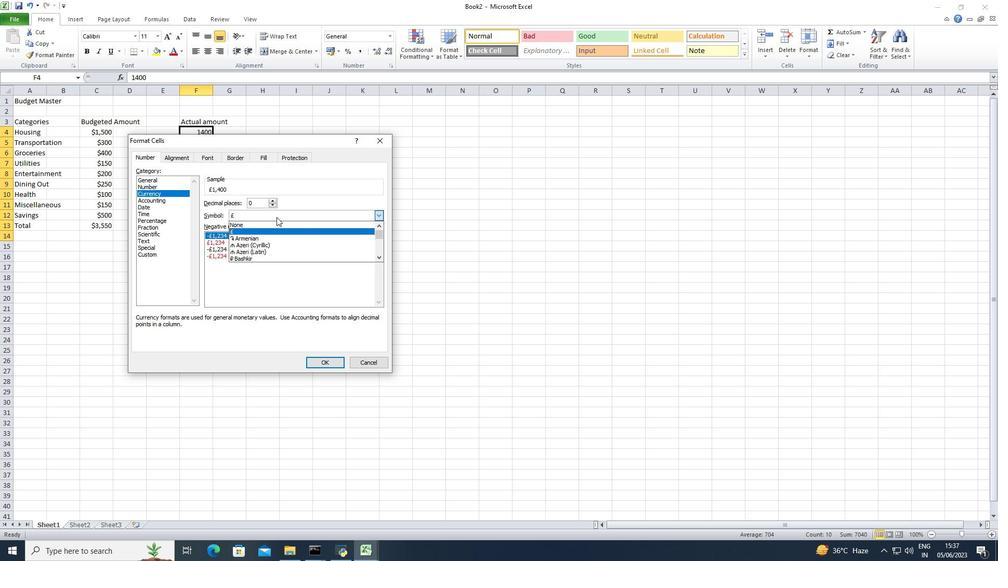 
Action: Mouse moved to (275, 246)
Screenshot: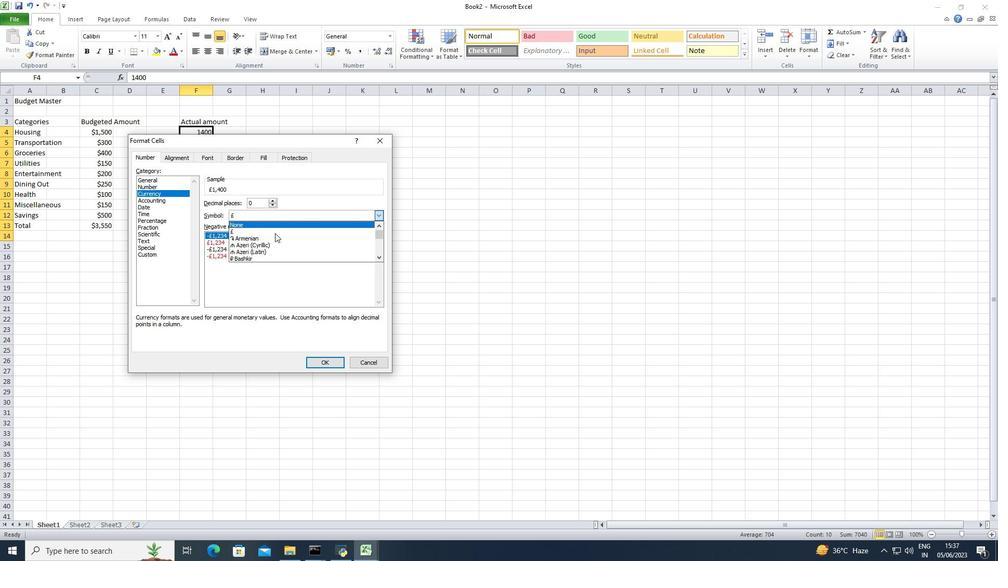 
Action: Mouse scrolled (275, 245) with delta (0, 0)
Screenshot: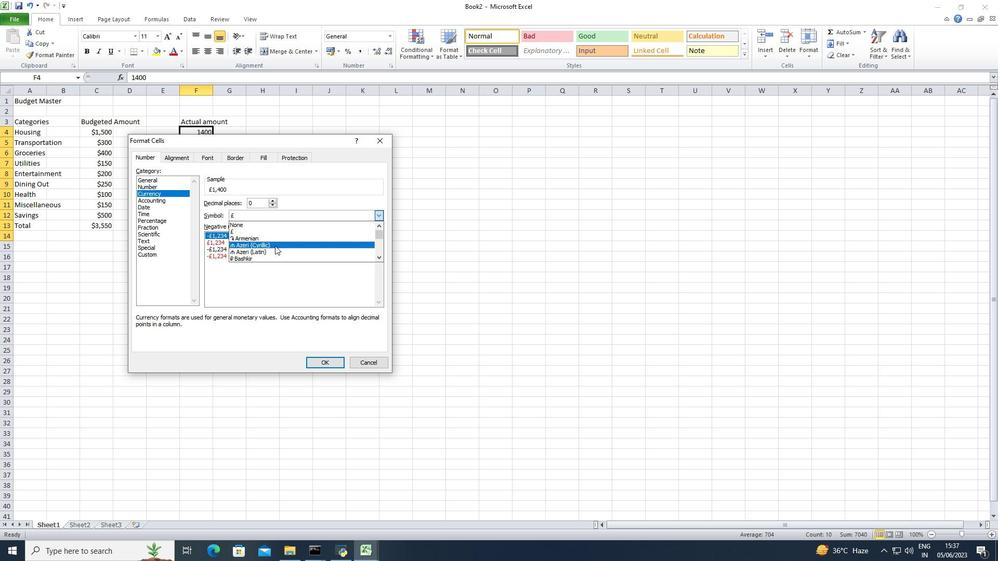 
Action: Mouse scrolled (275, 245) with delta (0, 0)
Screenshot: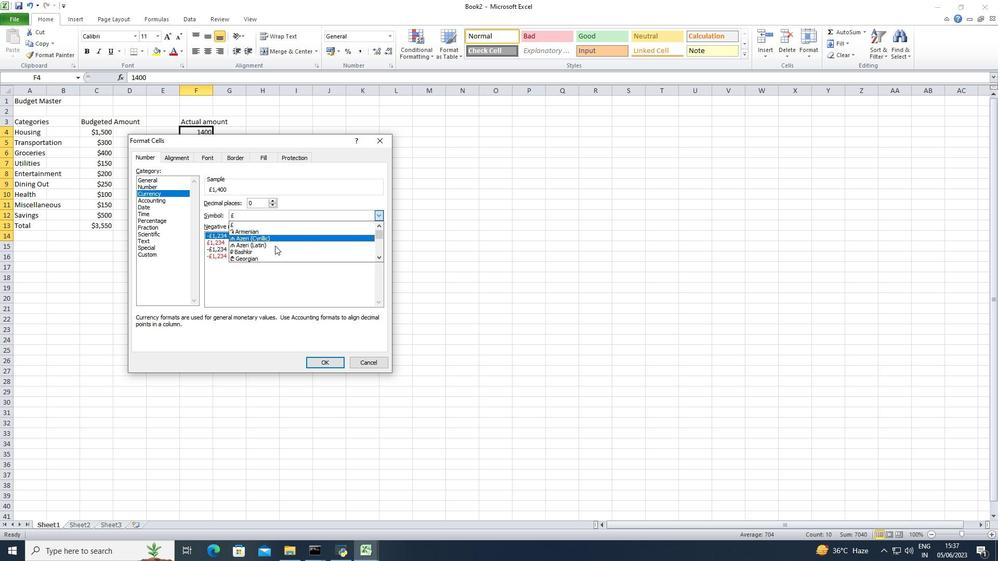 
Action: Mouse scrolled (275, 245) with delta (0, 0)
Screenshot: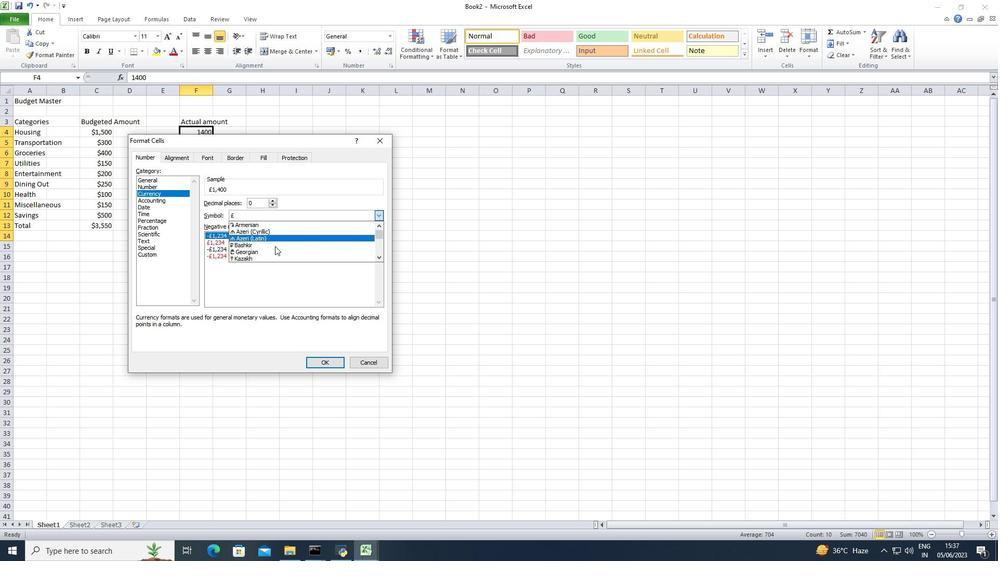 
Action: Mouse scrolled (275, 245) with delta (0, 0)
Screenshot: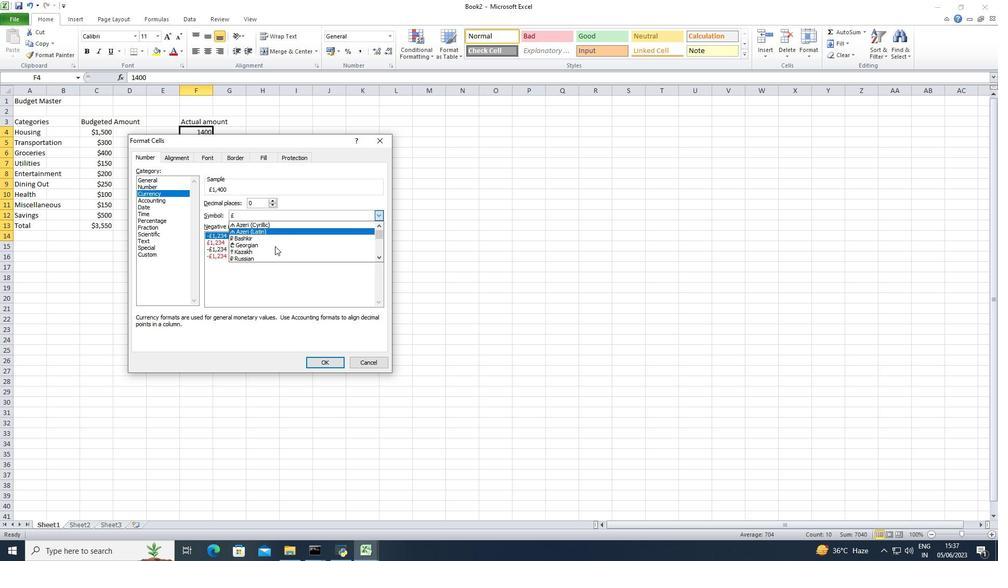 
Action: Mouse scrolled (275, 245) with delta (0, 0)
Screenshot: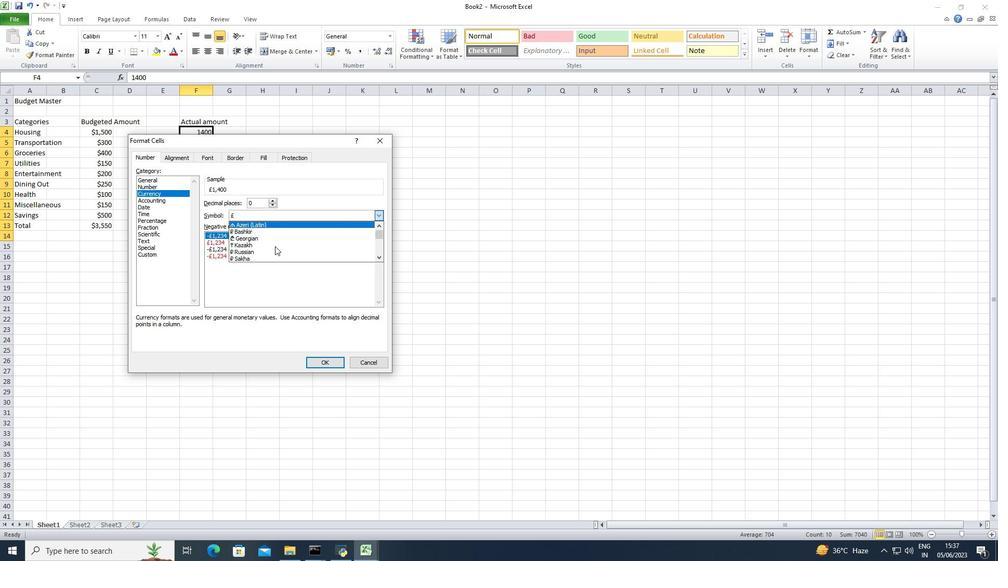 
Action: Mouse scrolled (275, 245) with delta (0, 0)
Screenshot: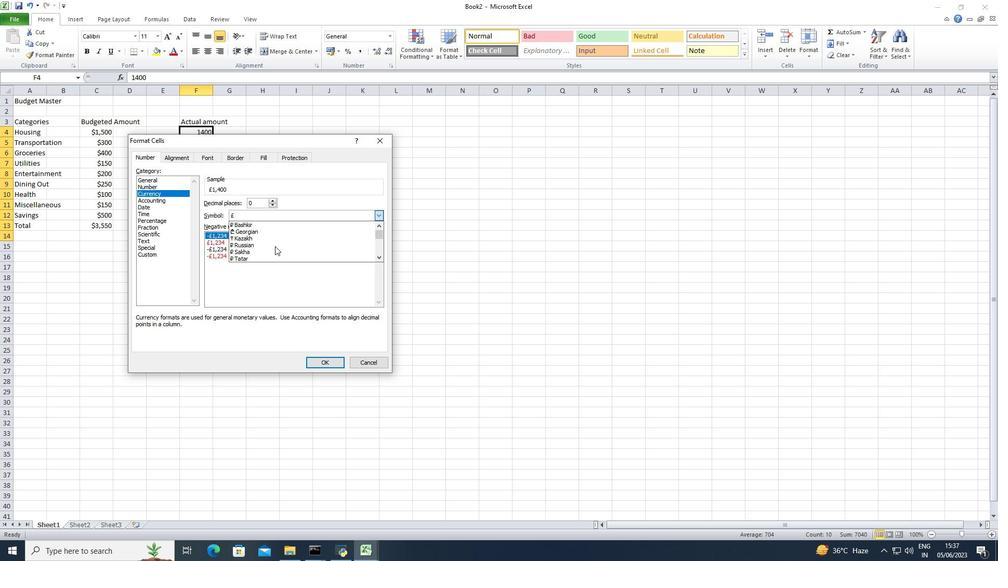 
Action: Mouse scrolled (275, 245) with delta (0, 0)
Screenshot: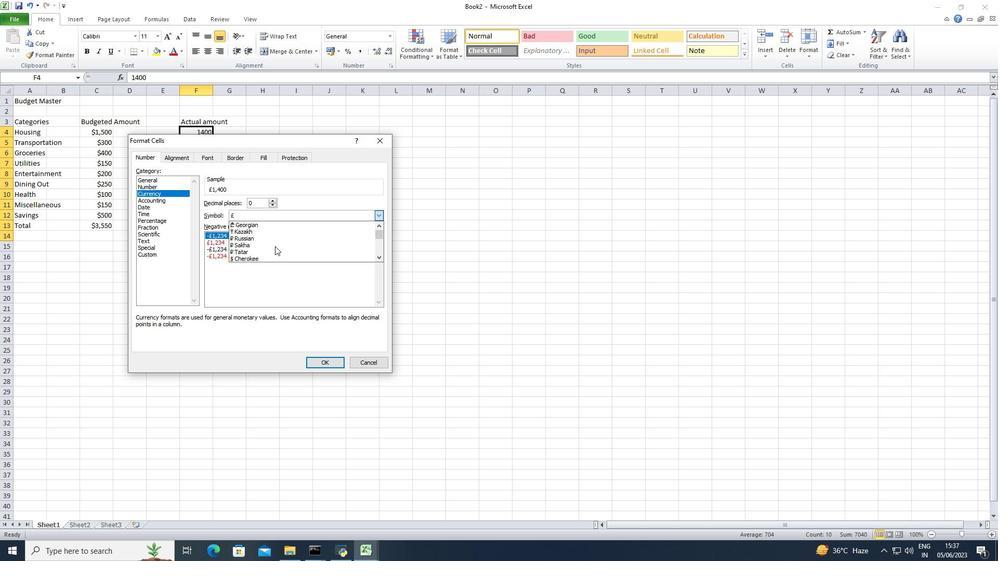 
Action: Mouse scrolled (275, 245) with delta (0, 0)
Screenshot: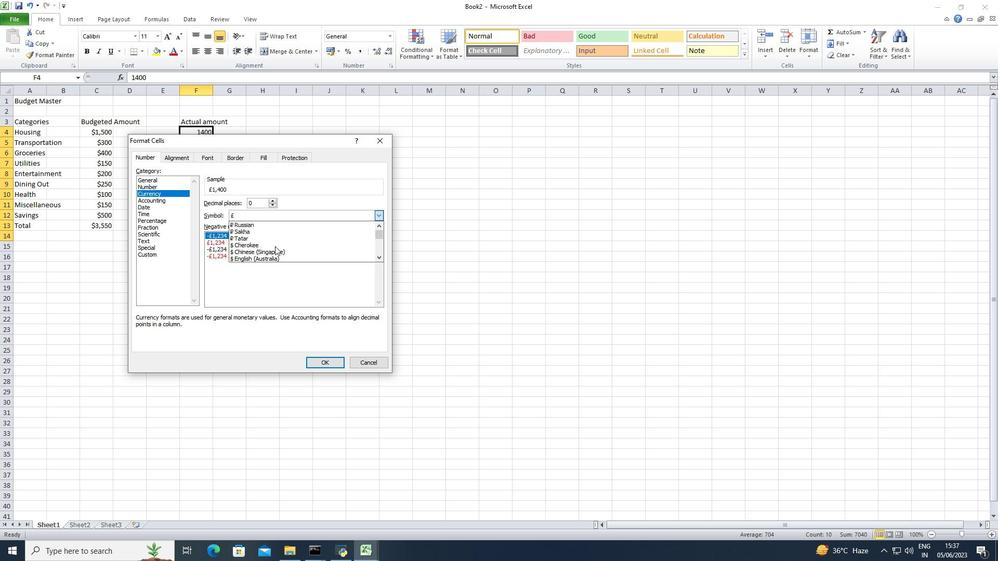 
Action: Mouse scrolled (275, 245) with delta (0, 0)
Screenshot: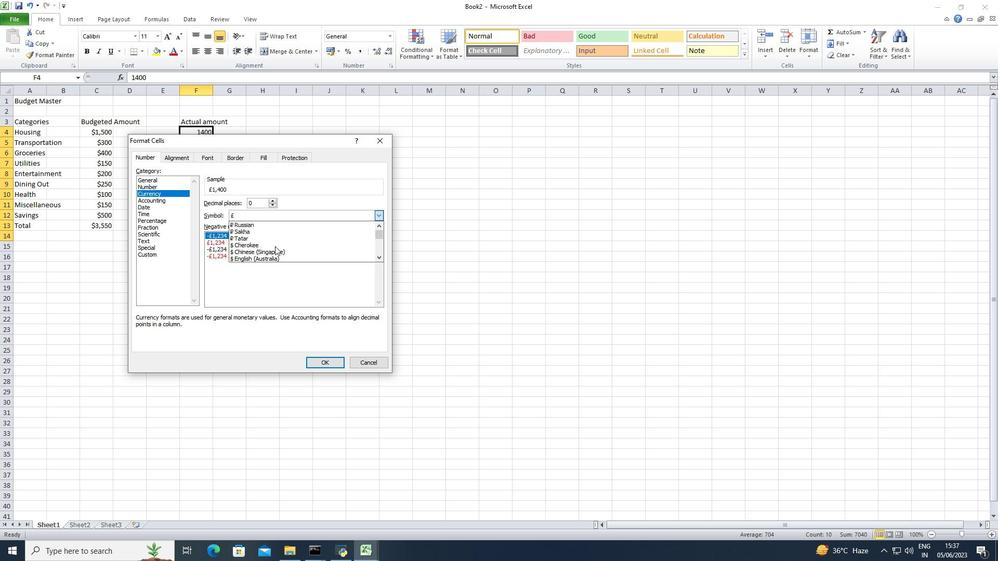 
Action: Mouse scrolled (275, 245) with delta (0, 0)
Screenshot: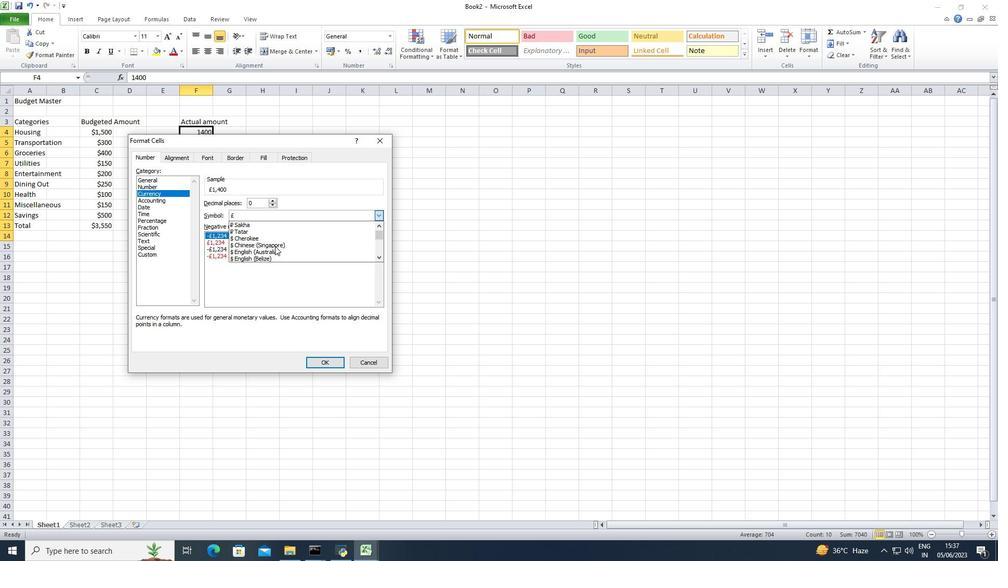 
Action: Mouse moved to (281, 238)
Screenshot: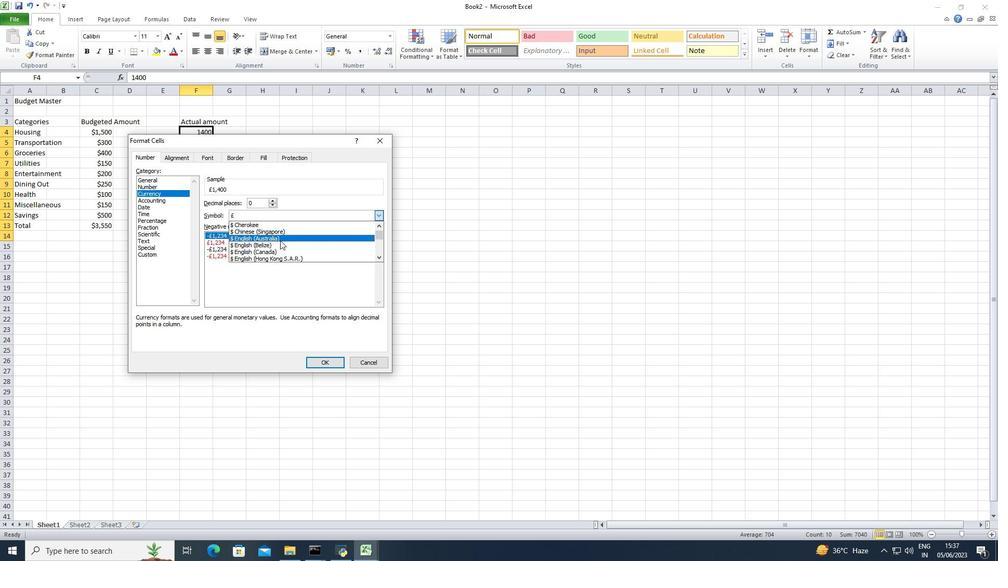 
Action: Mouse pressed left at (281, 238)
Screenshot: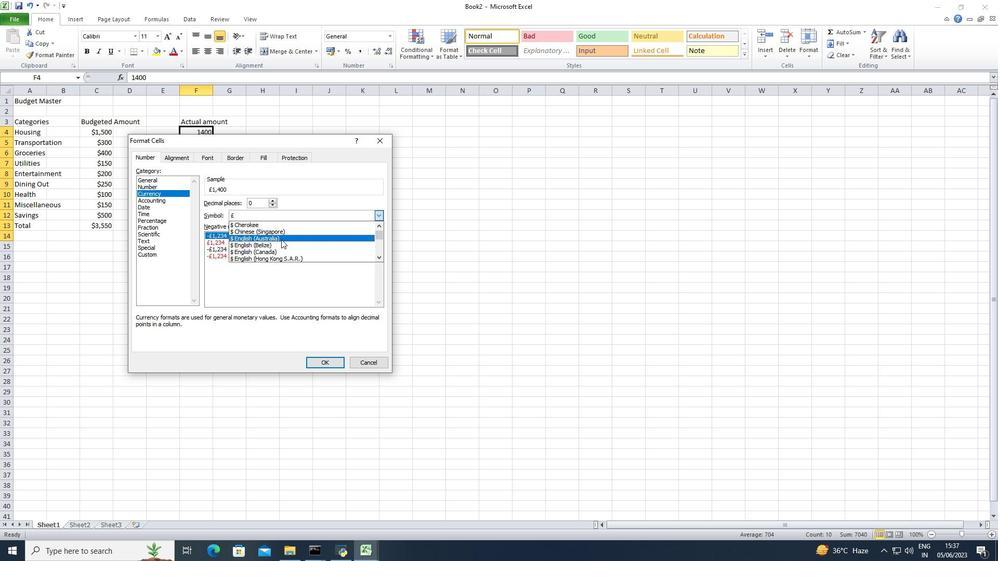 
Action: Mouse moved to (333, 366)
Screenshot: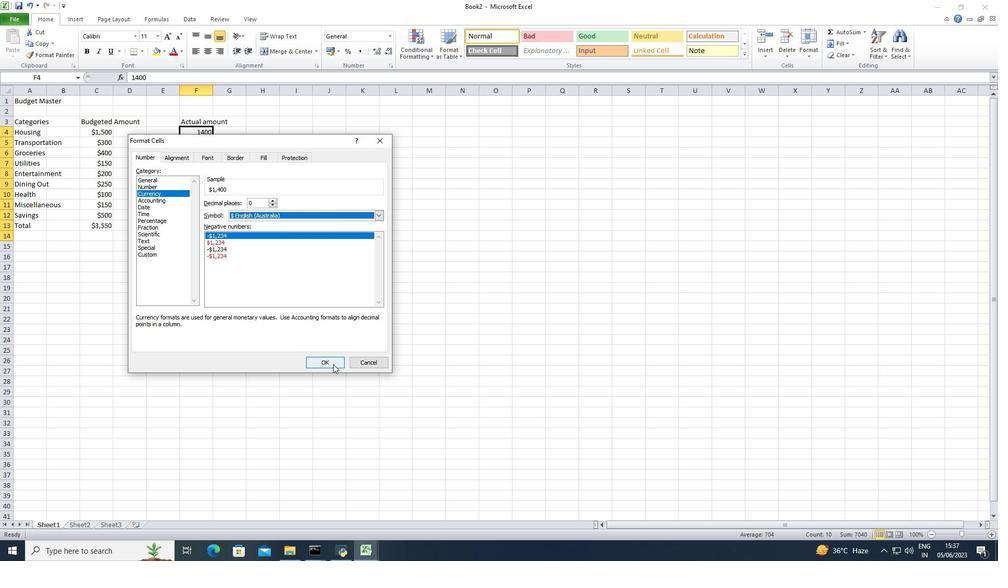 
Action: Mouse pressed left at (333, 366)
Screenshot: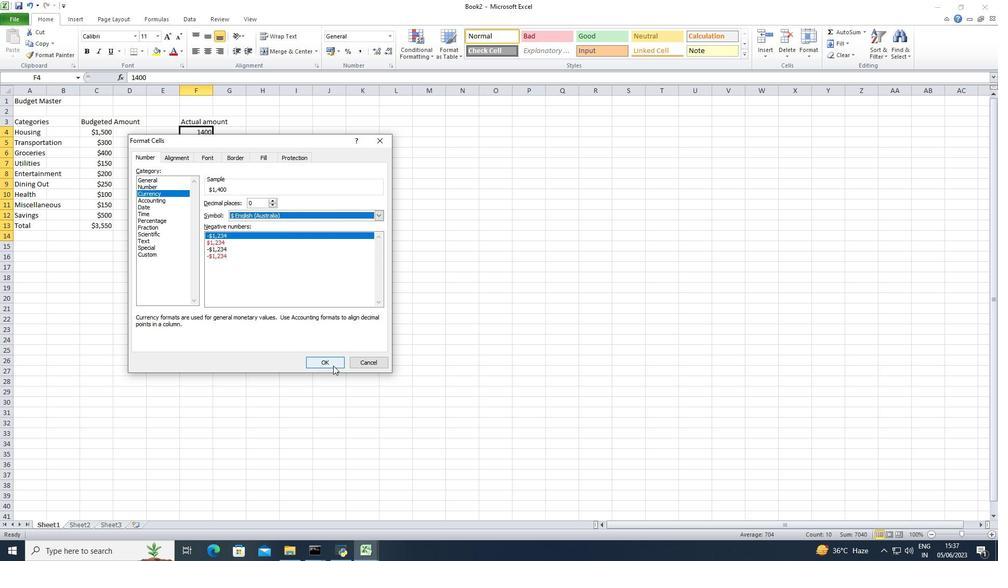 
Action: Mouse moved to (265, 124)
Screenshot: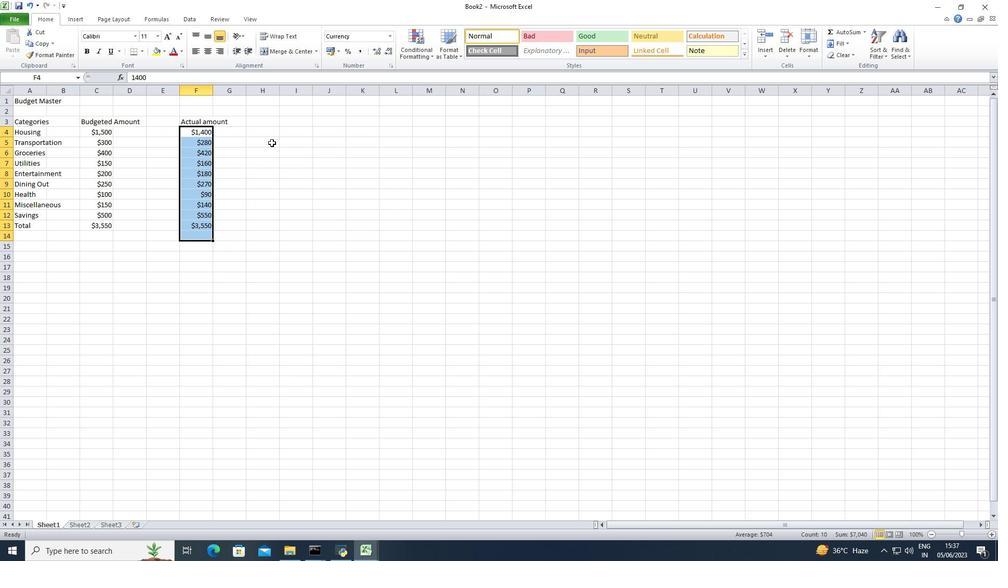
Action: Mouse pressed left at (265, 124)
Screenshot: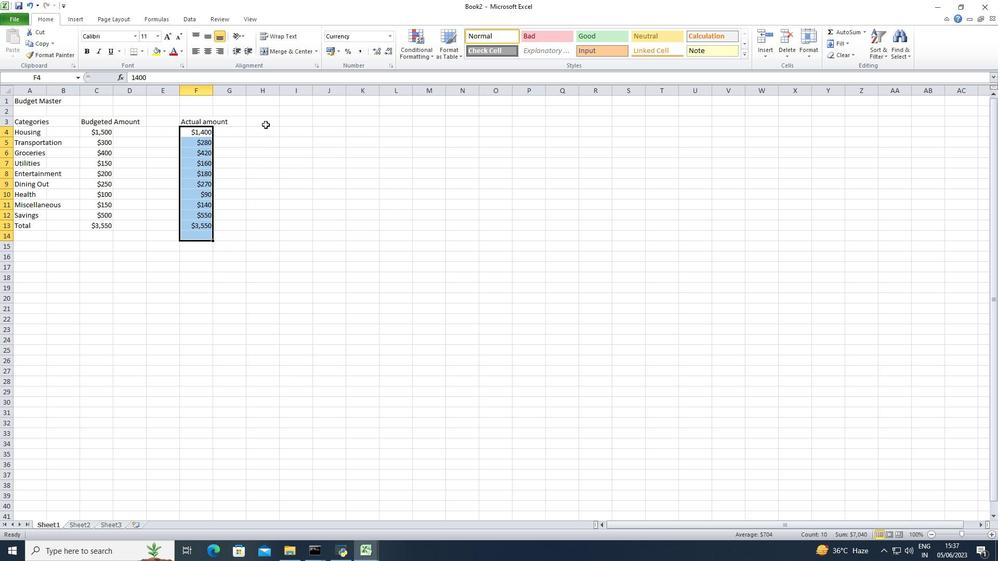 
Action: Key pressed <Key.shift>Difference<Key.right><Key.down><Key.left>=f4-c4<Key.enter>=f5-c5<Key.enter>=f6-c6<Key.enter>=f7-c7<Key.enter>=f8-c8<Key.enter>=f9-c9<Key.enter>=f10-c10<Key.enter>=f11-c11<Key.enter>=f12-c12<Key.enter>=f13-c13<Key.enter>
Screenshot: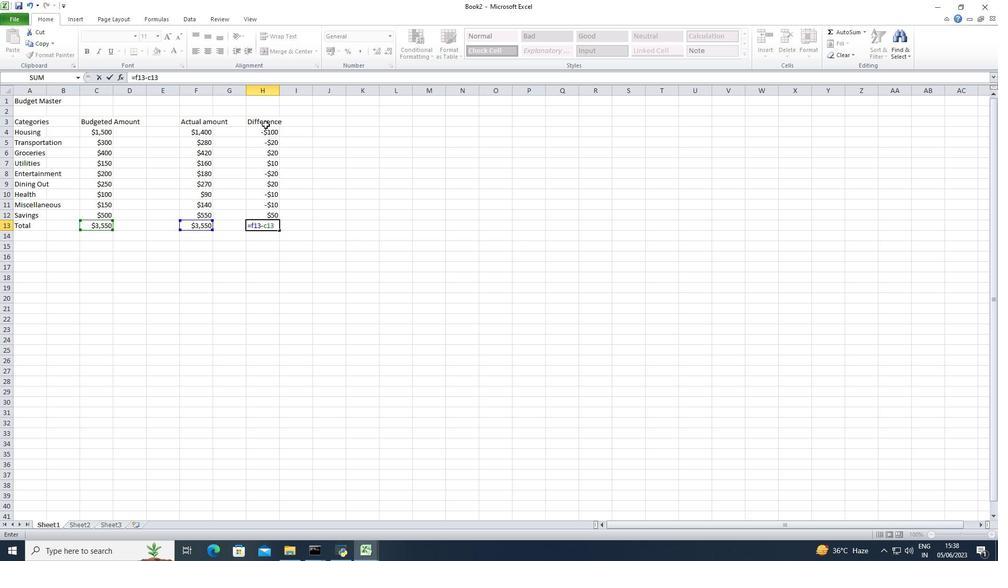 
Action: Mouse moved to (379, 171)
Screenshot: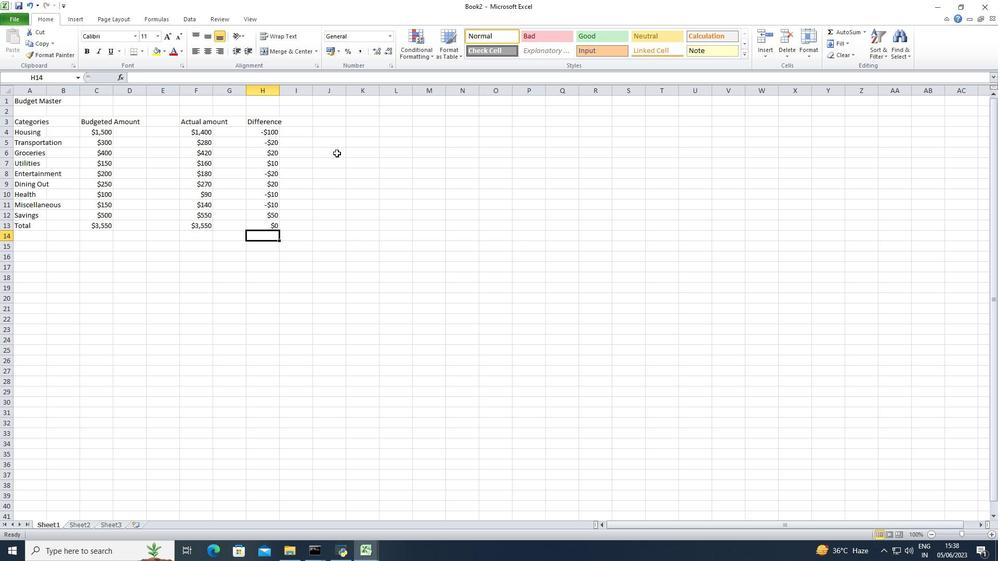 
Action: Key pressed ctrl+S<Key.shift>Spreadsheet<Key.space><Key.shift>File<Key.space><Key.shift>Workv<Key.backspace>book<Key.space><Key.shift>Sheetbook
Screenshot: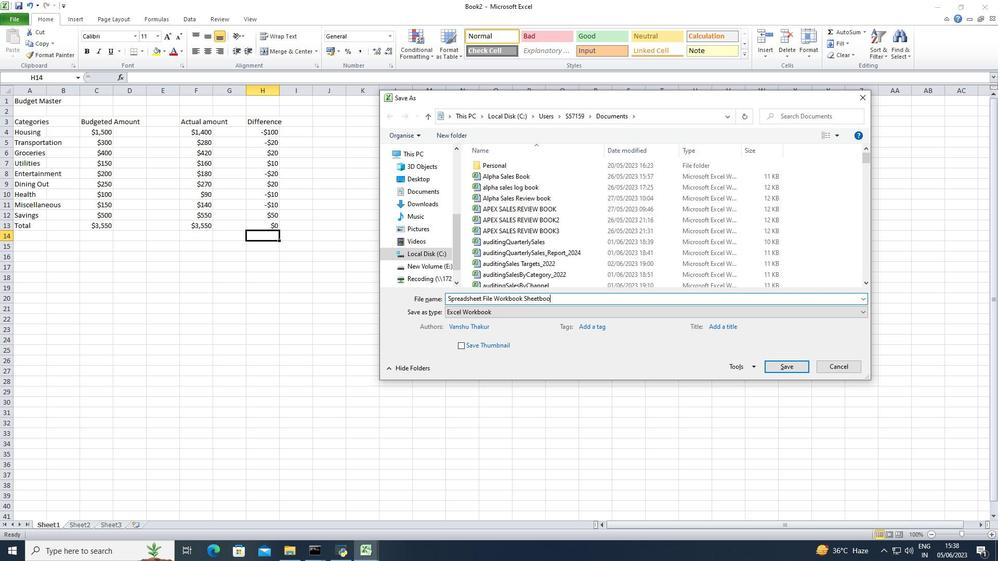 
Action: Mouse moved to (404, 157)
Screenshot: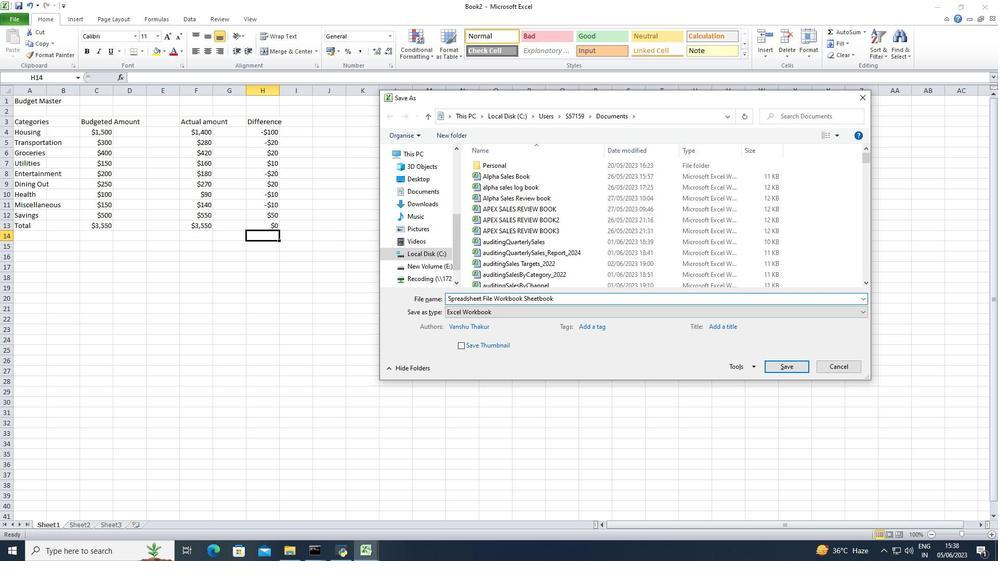 
Action: Key pressed <Key.enter>
Screenshot: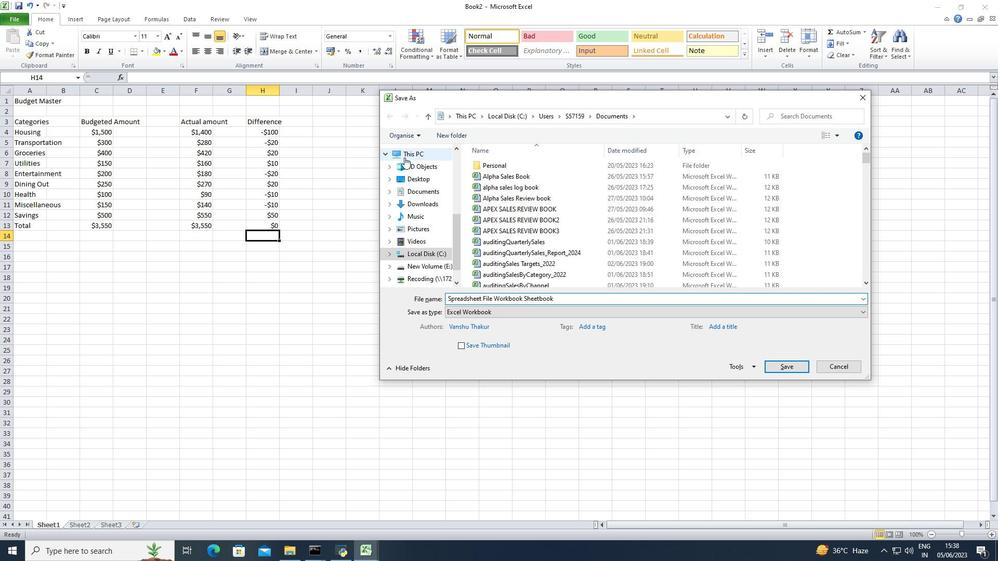 
